 Task: Look for space in Woodland Hills, United States from 10th July, 2023 to 15th July, 2023 for 7 adults in price range Rs.10000 to Rs.15000. Place can be entire place or shared room with 4 bedrooms having 7 beds and 4 bathrooms. Property type can be house, flat, guest house. Amenities needed are: wifi, TV, free parkinig on premises, gym, breakfast. Booking option can be shelf check-in. Required host language is English.
Action: Mouse moved to (439, 111)
Screenshot: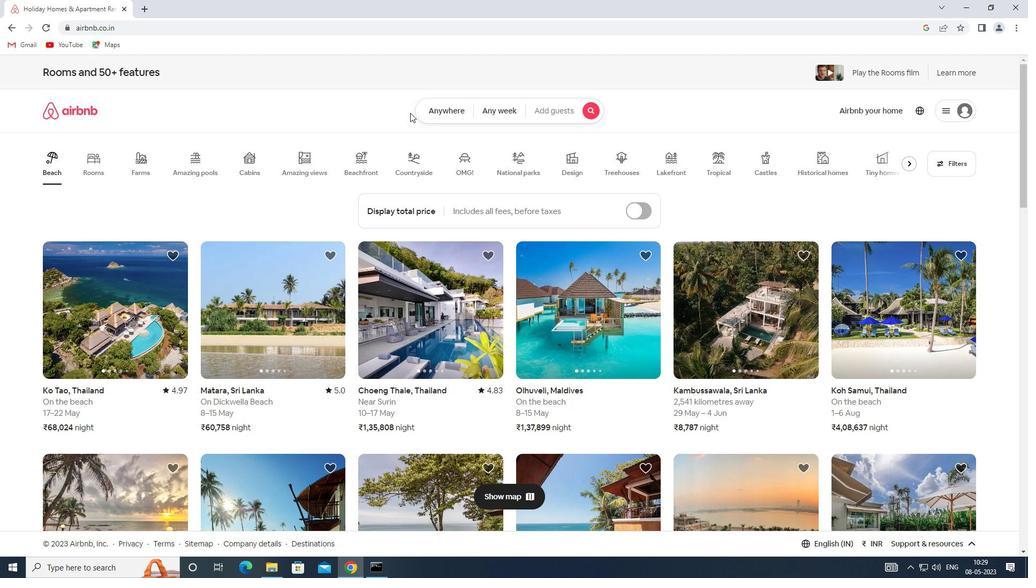 
Action: Mouse pressed left at (439, 111)
Screenshot: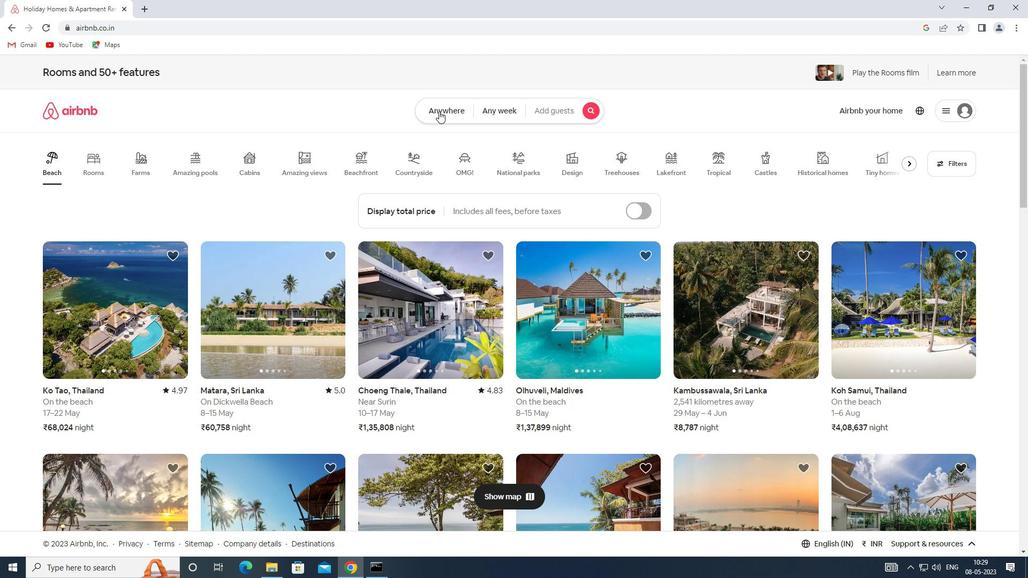 
Action: Mouse moved to (363, 151)
Screenshot: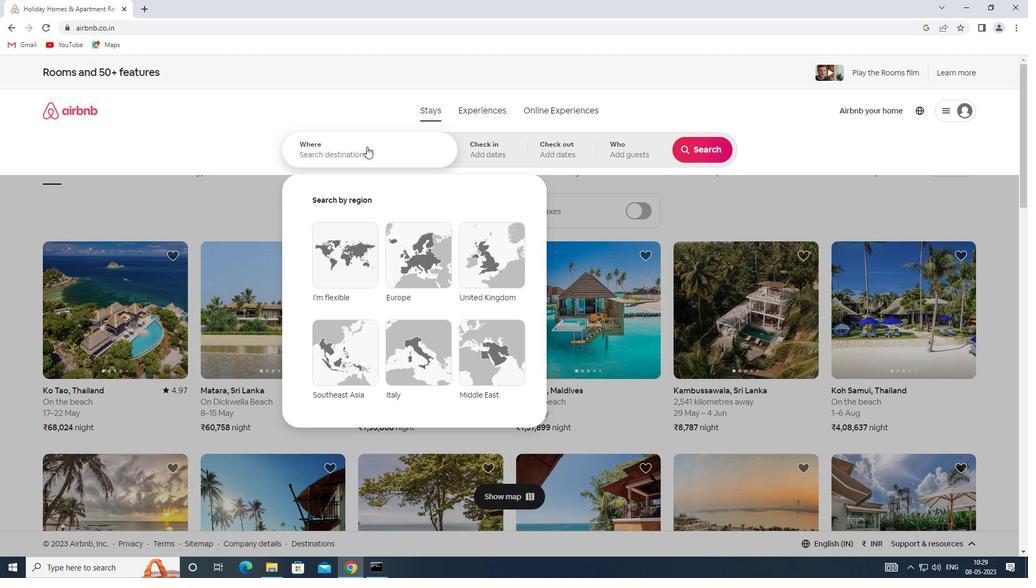 
Action: Mouse pressed left at (363, 151)
Screenshot: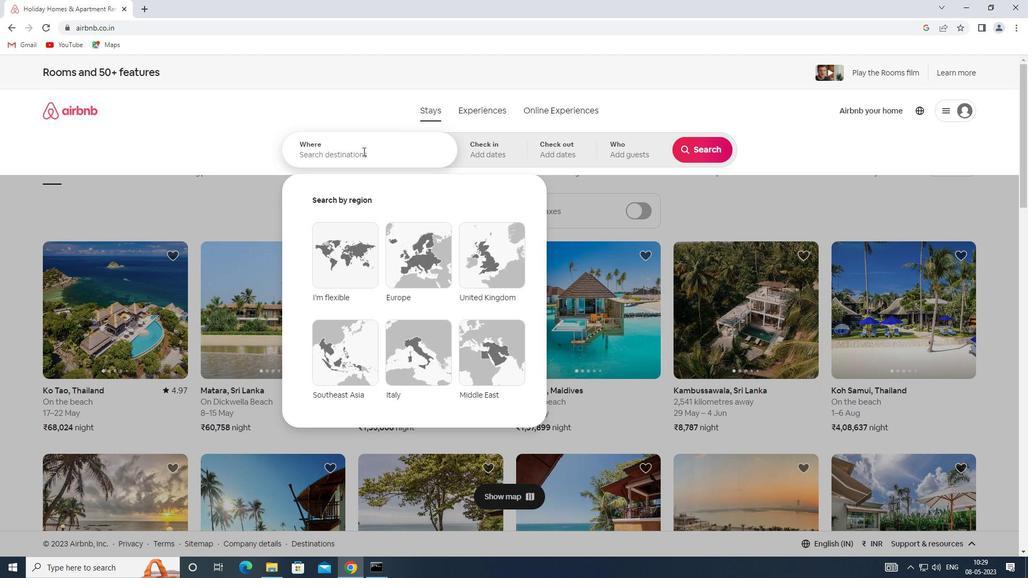 
Action: Key pressed <Key.shift><Key.shift><Key.shift><Key.shift><Key.shift><Key.shift>SPACE<Key.space>IN<Key.space><Key.shift>WOODLAND<Key.space><Key.shift><Key.shift>HILLS,<Key.shift>UNITED<Key.space><Key.shift>STATES
Screenshot: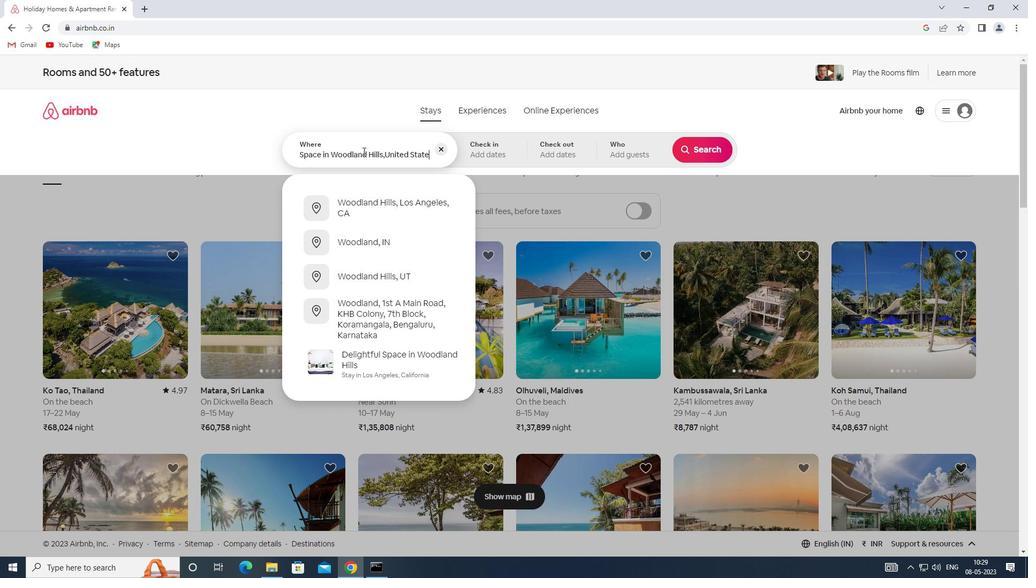 
Action: Mouse moved to (483, 151)
Screenshot: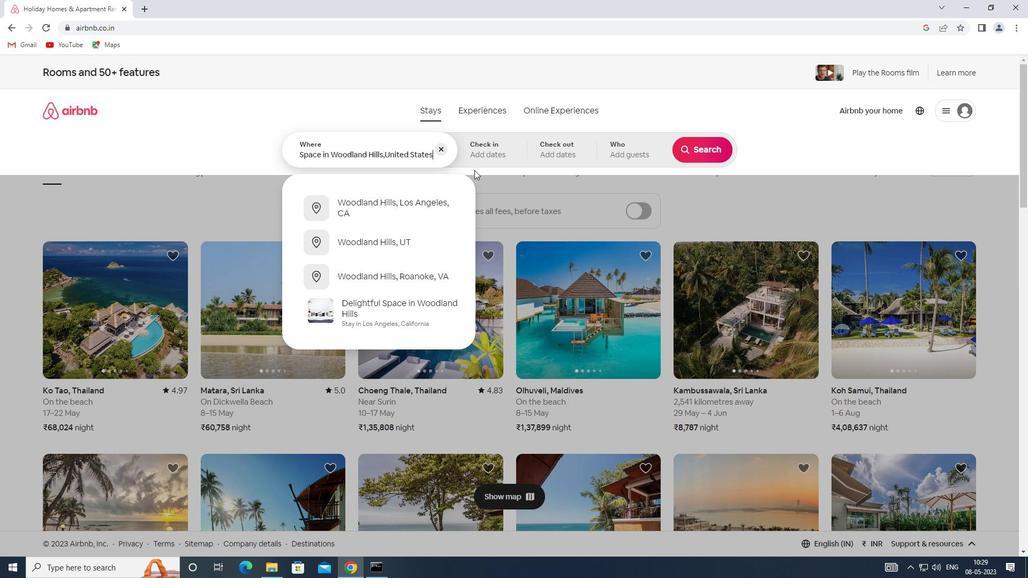 
Action: Mouse pressed left at (483, 151)
Screenshot: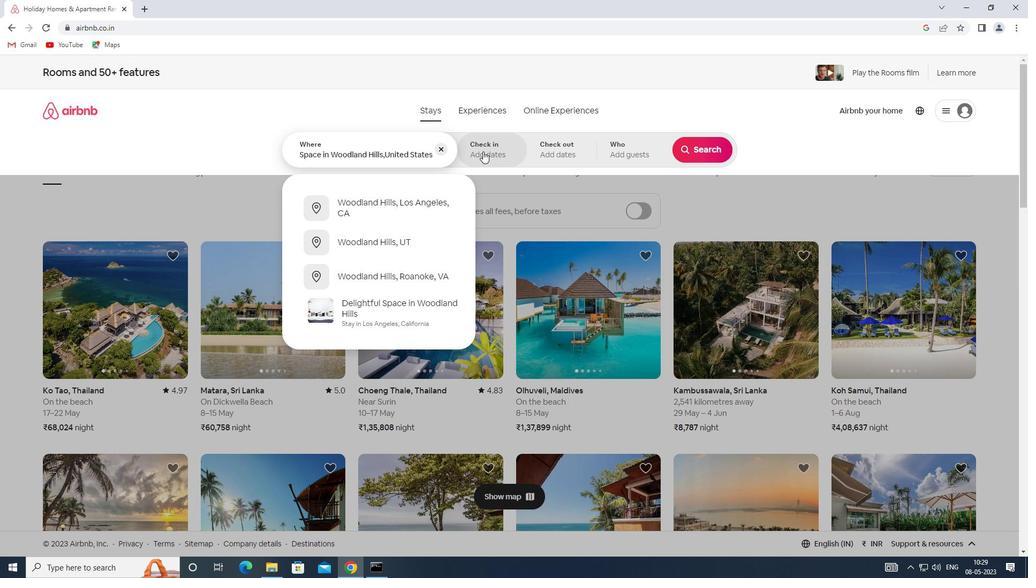 
Action: Mouse moved to (701, 235)
Screenshot: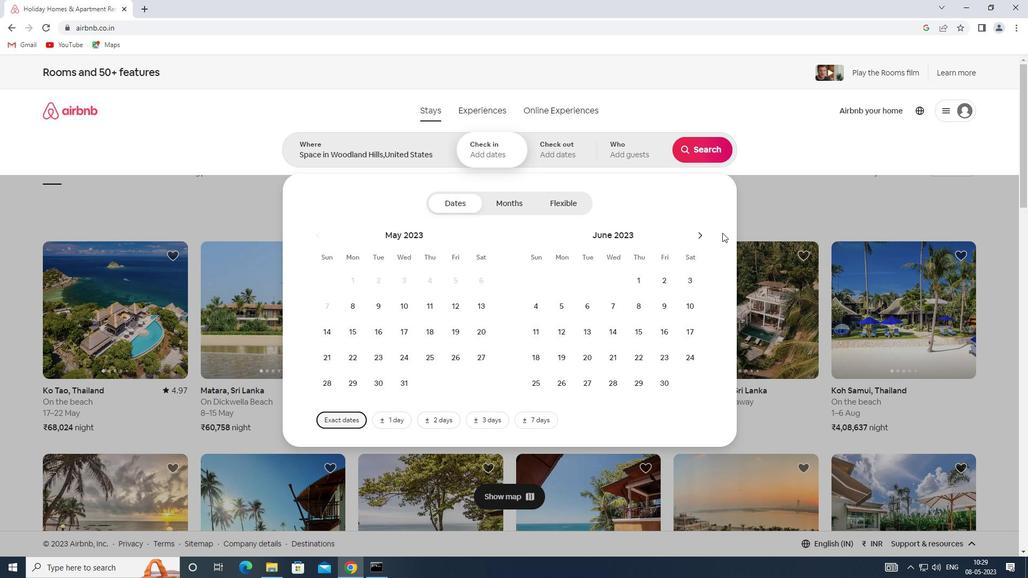
Action: Mouse pressed left at (701, 235)
Screenshot: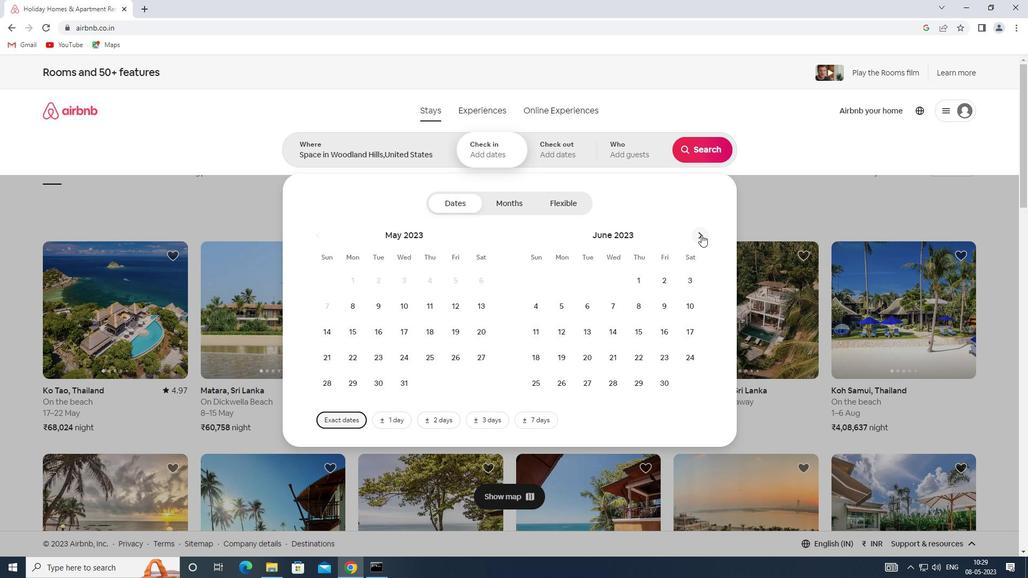 
Action: Mouse moved to (562, 325)
Screenshot: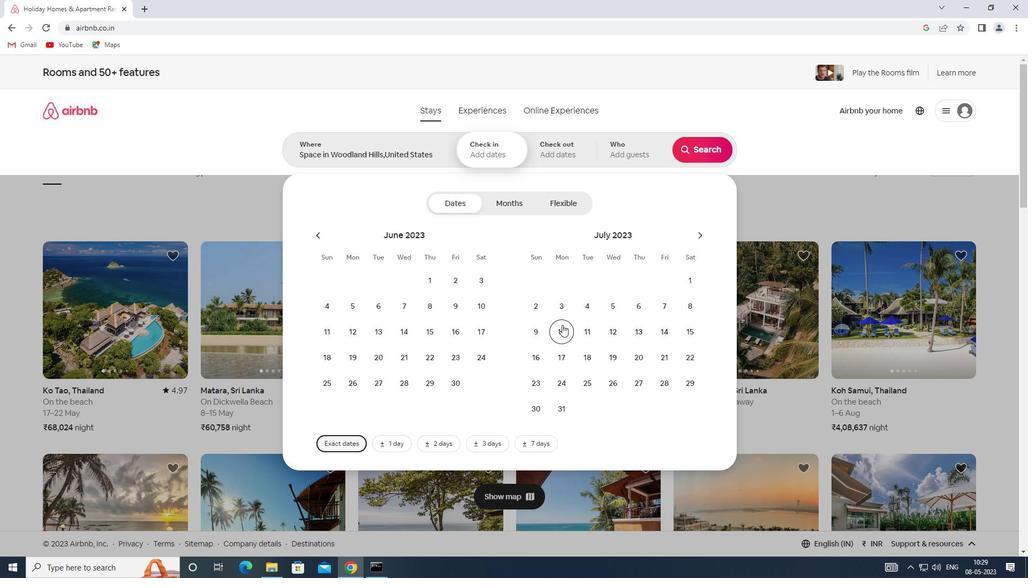 
Action: Mouse pressed left at (562, 325)
Screenshot: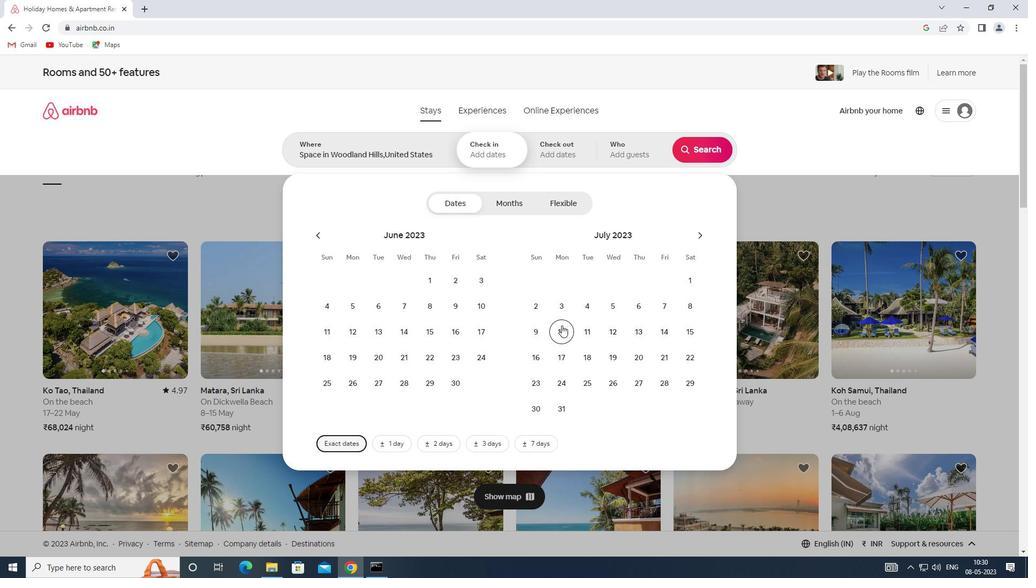 
Action: Mouse moved to (683, 326)
Screenshot: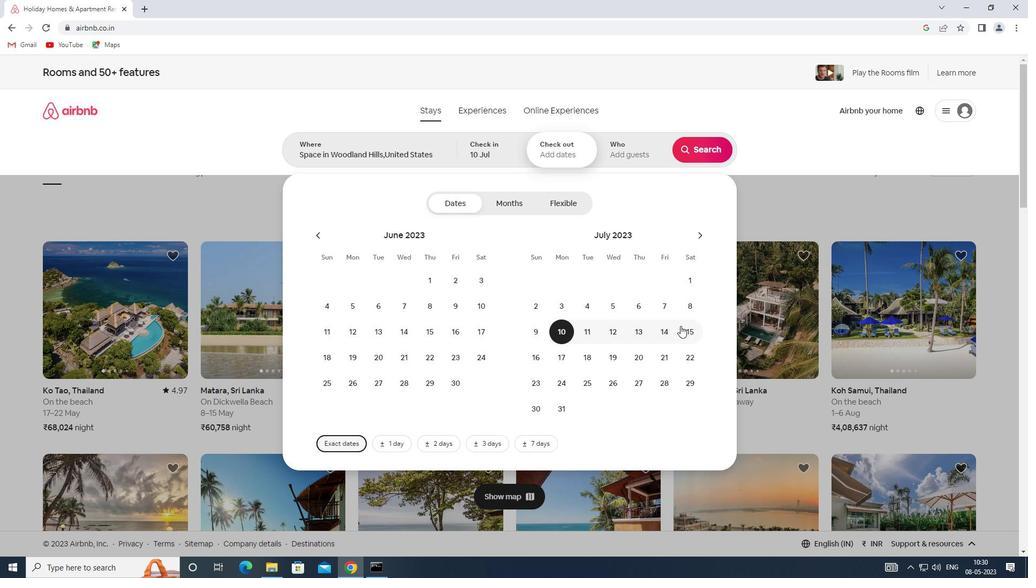 
Action: Mouse pressed left at (683, 326)
Screenshot: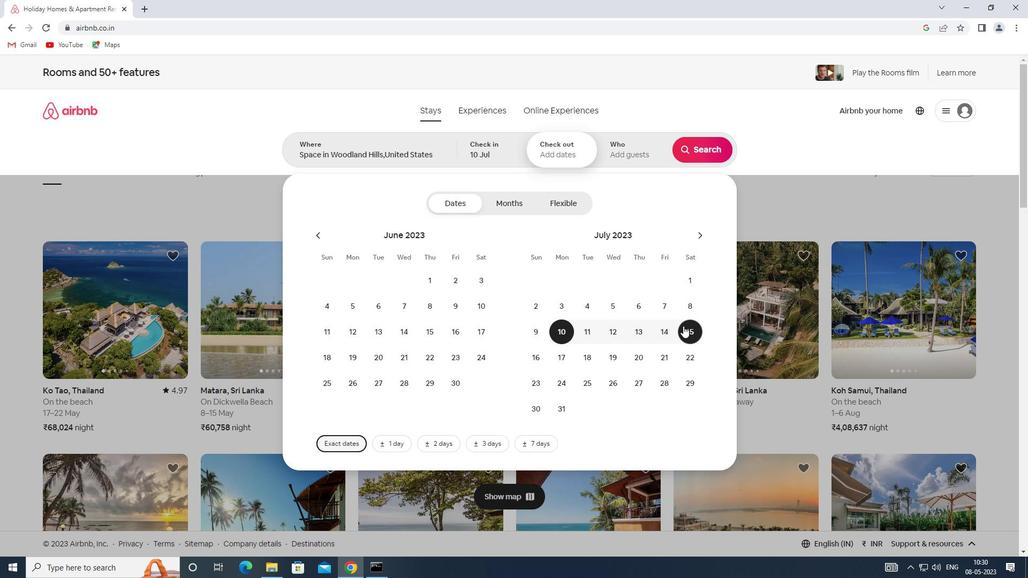
Action: Mouse moved to (625, 155)
Screenshot: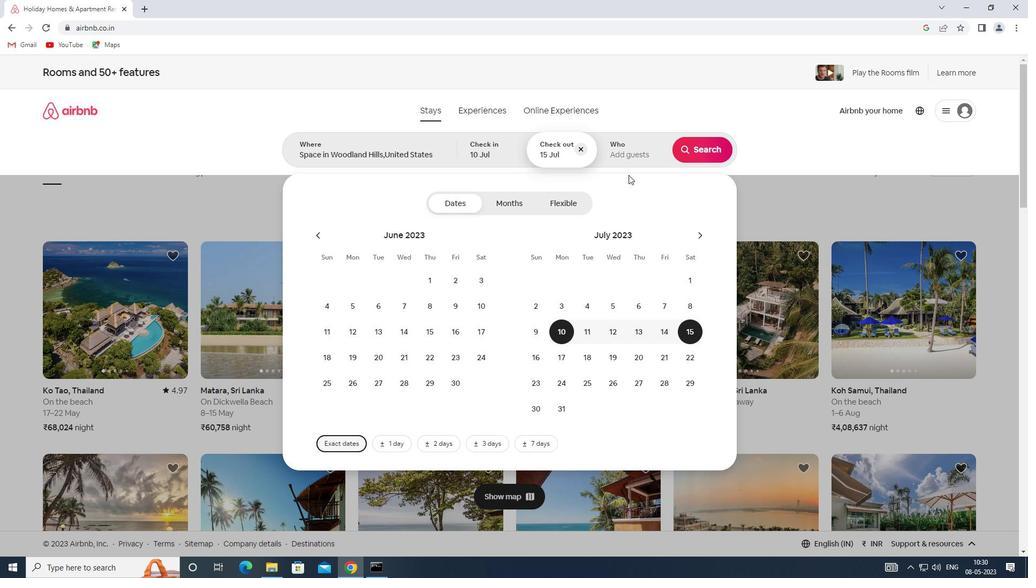 
Action: Mouse pressed left at (625, 155)
Screenshot: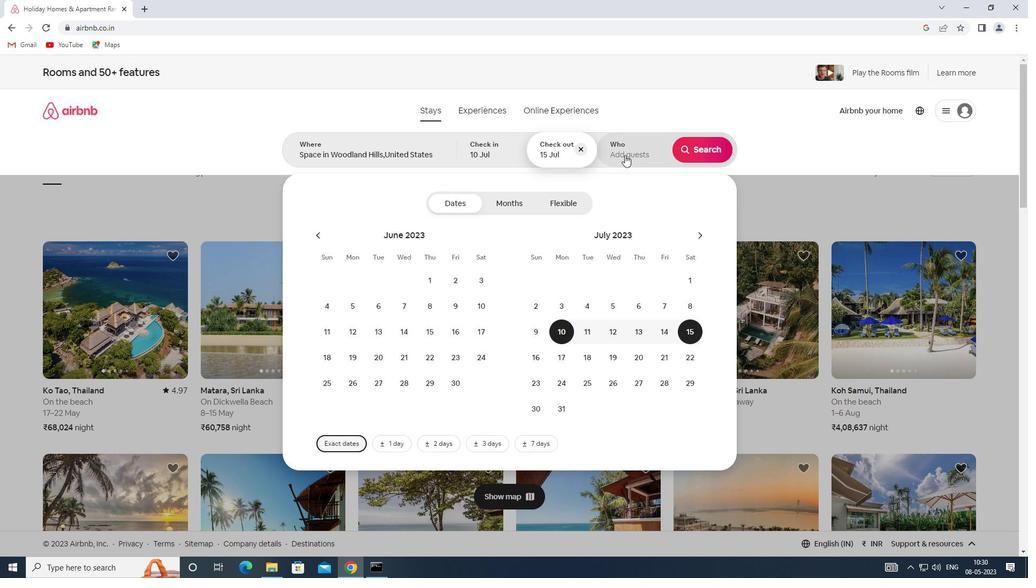 
Action: Mouse moved to (706, 211)
Screenshot: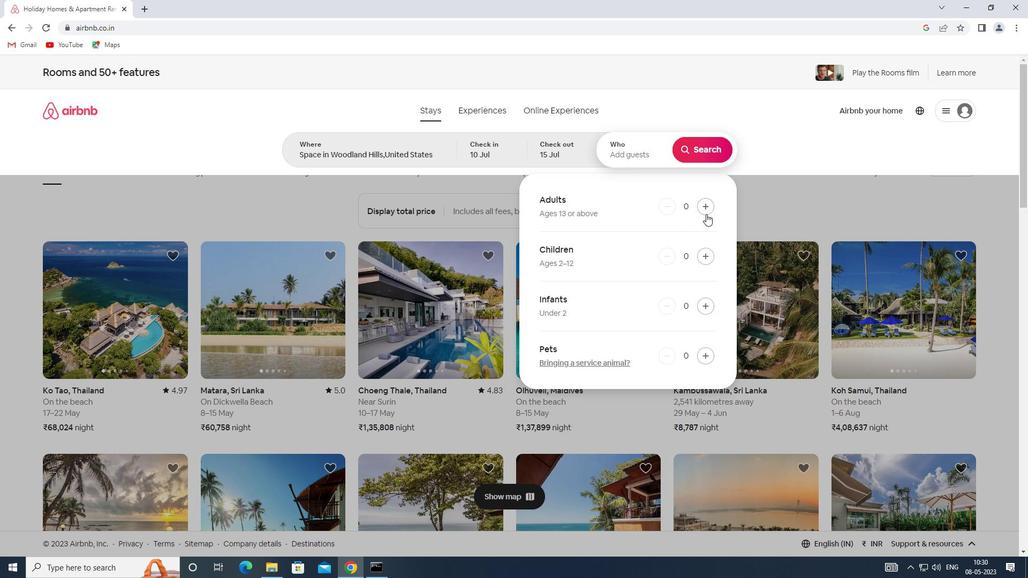 
Action: Mouse pressed left at (706, 211)
Screenshot: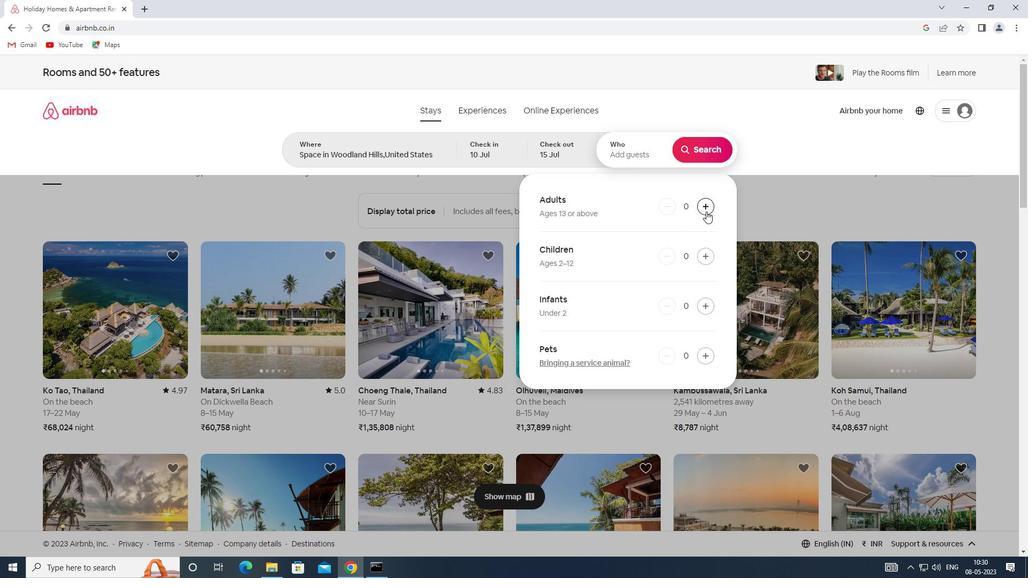 
Action: Mouse pressed left at (706, 211)
Screenshot: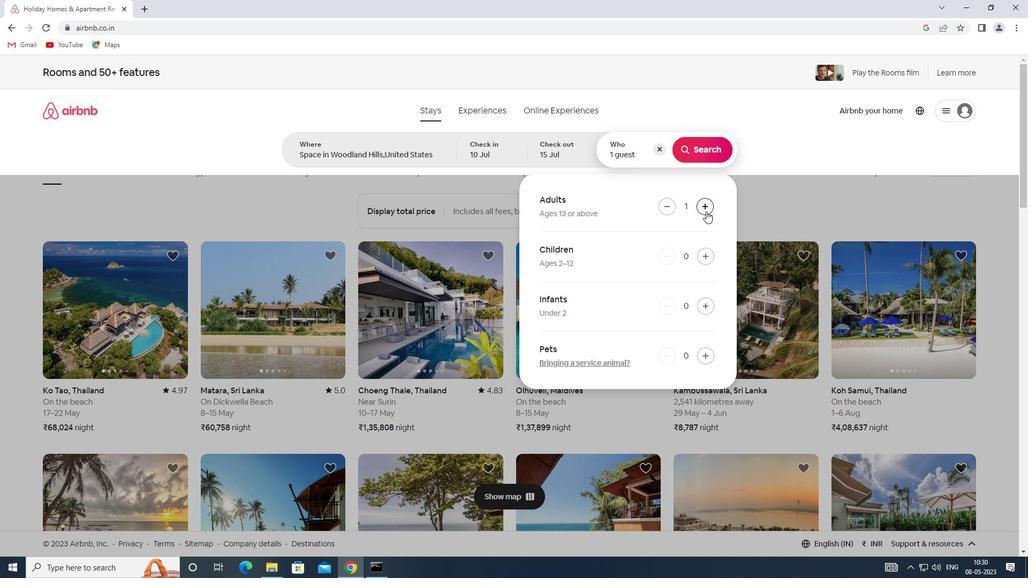 
Action: Mouse pressed left at (706, 211)
Screenshot: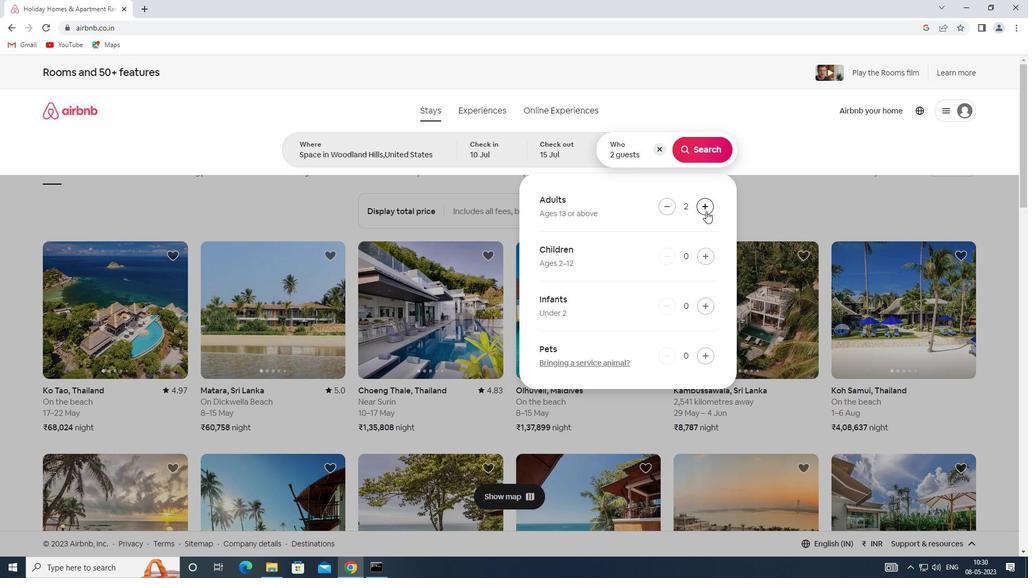 
Action: Mouse pressed left at (706, 211)
Screenshot: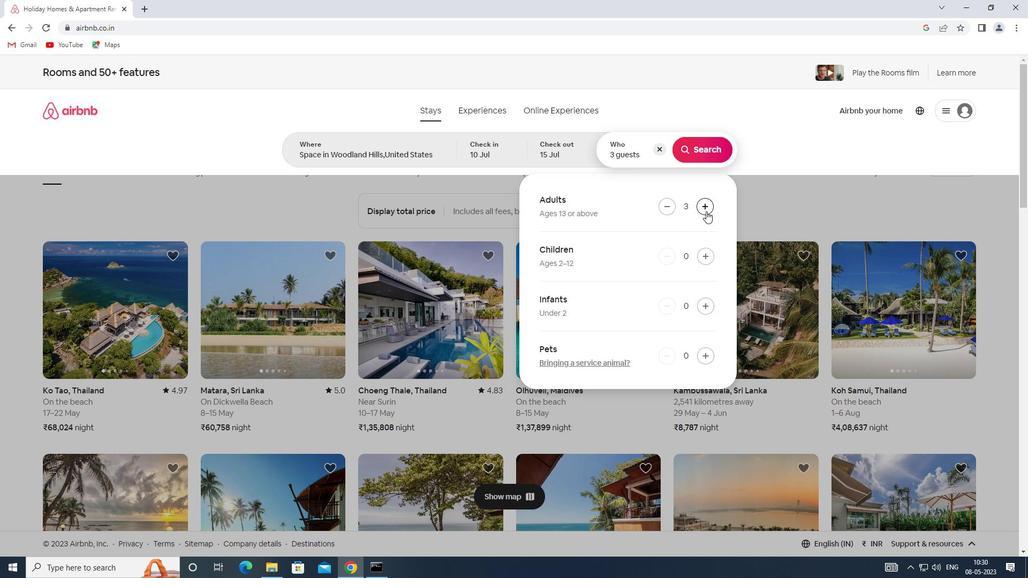 
Action: Mouse pressed left at (706, 211)
Screenshot: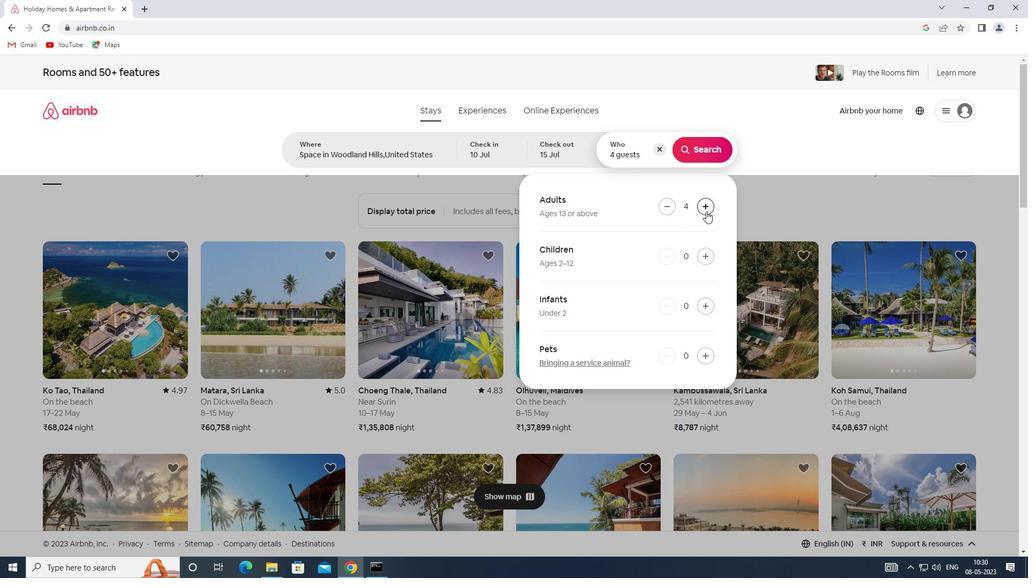 
Action: Mouse pressed left at (706, 211)
Screenshot: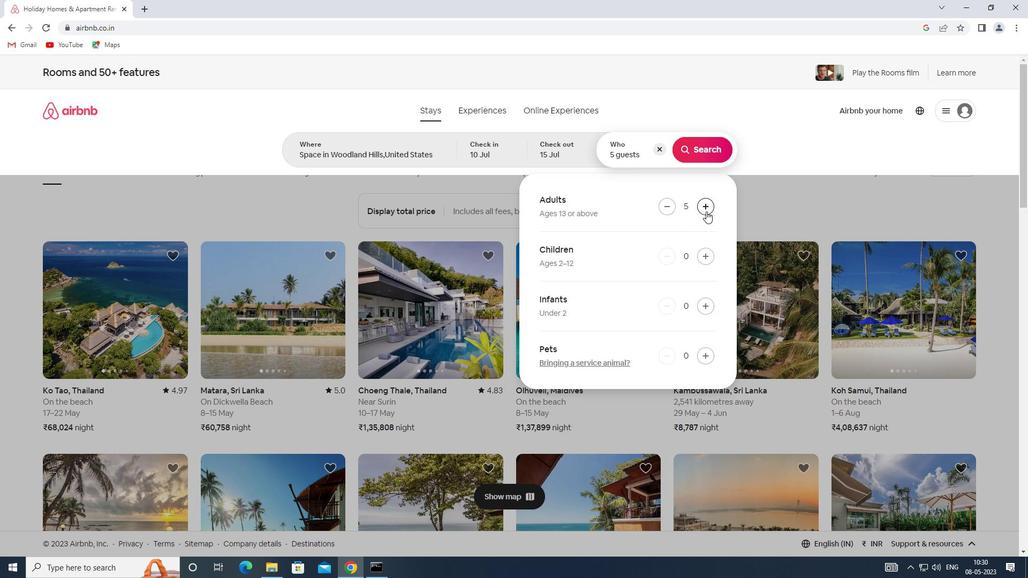 
Action: Mouse pressed left at (706, 211)
Screenshot: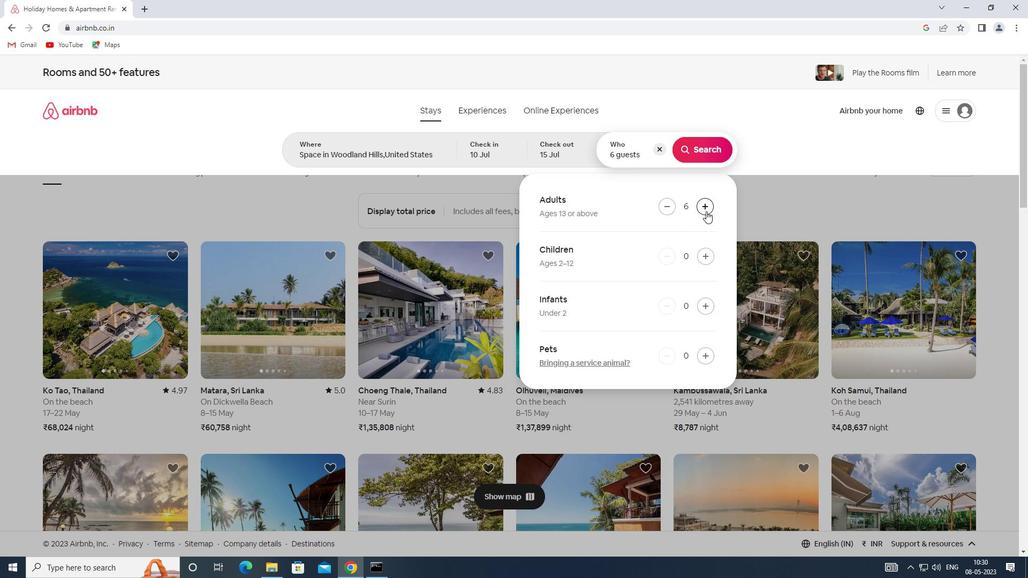 
Action: Mouse moved to (699, 143)
Screenshot: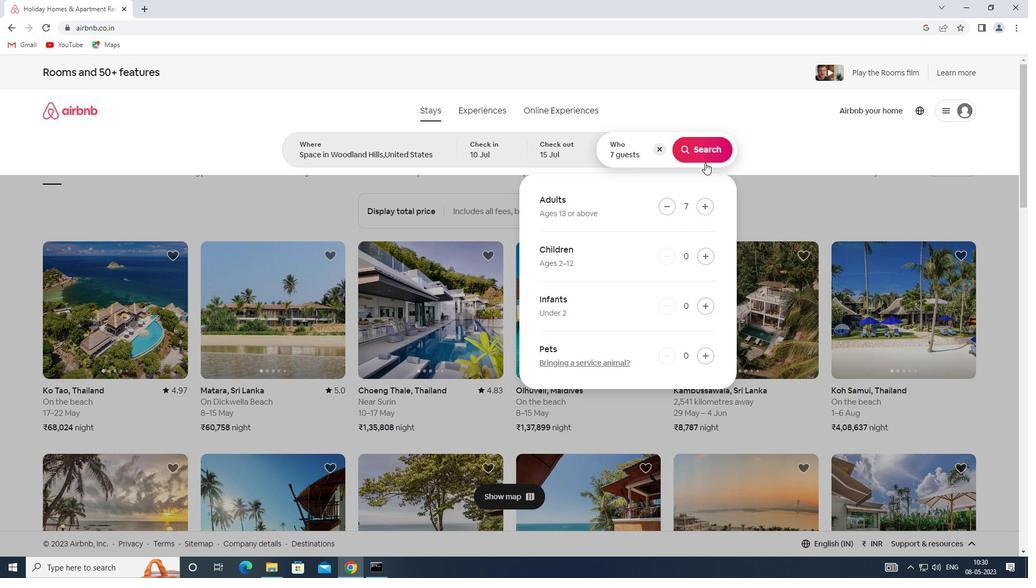 
Action: Mouse pressed left at (699, 143)
Screenshot: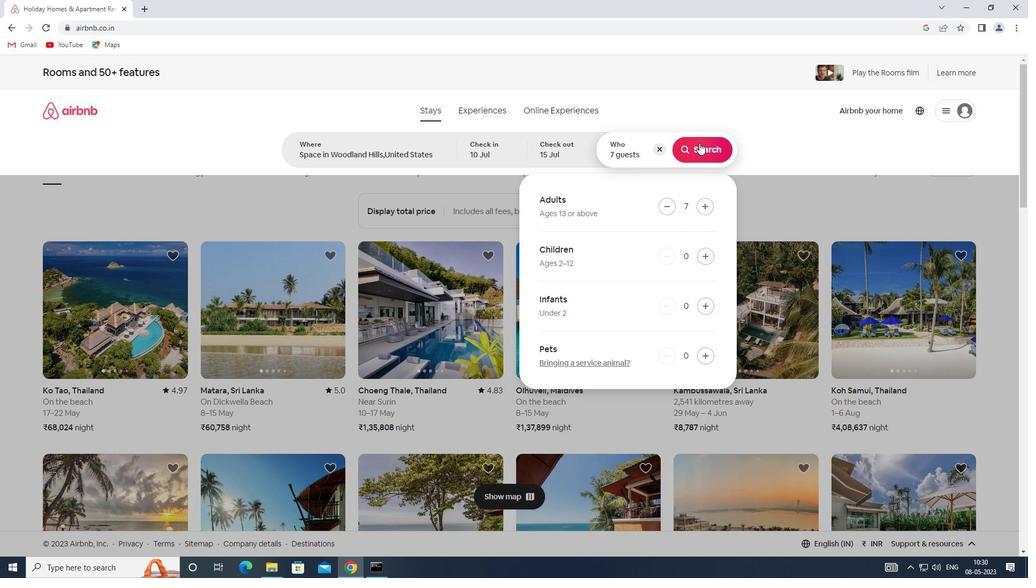 
Action: Mouse moved to (987, 126)
Screenshot: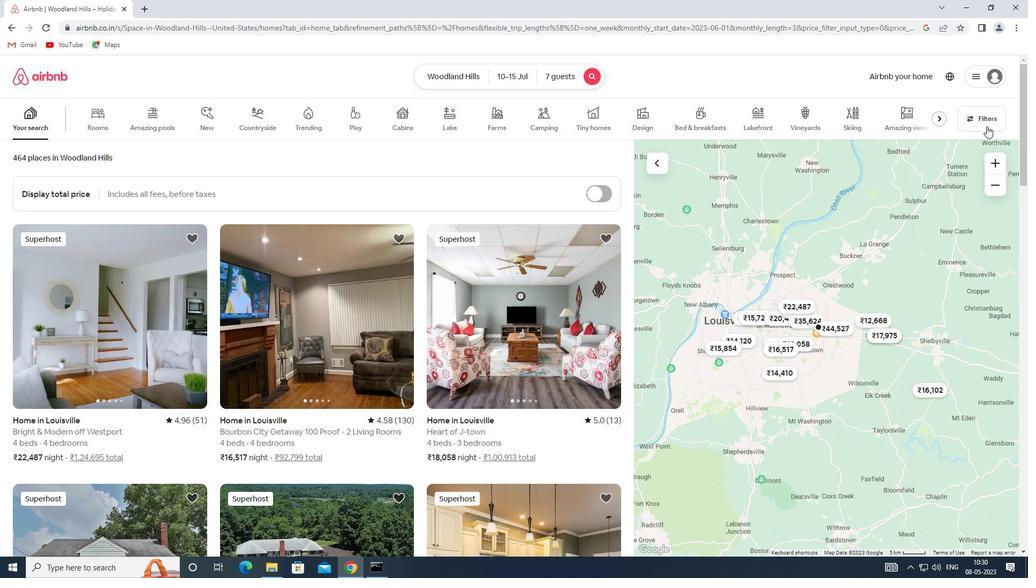 
Action: Mouse pressed left at (987, 126)
Screenshot: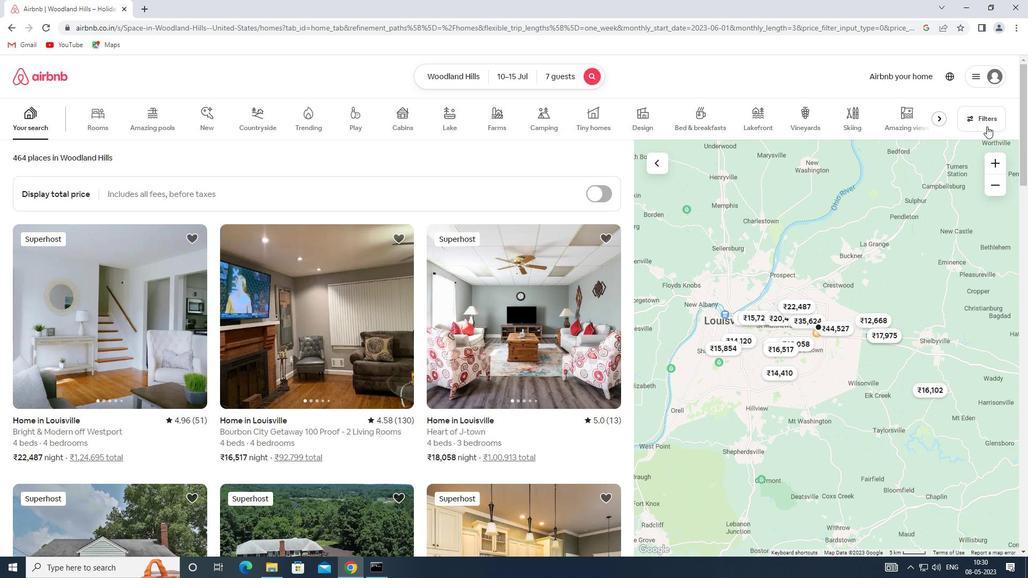 
Action: Mouse moved to (379, 383)
Screenshot: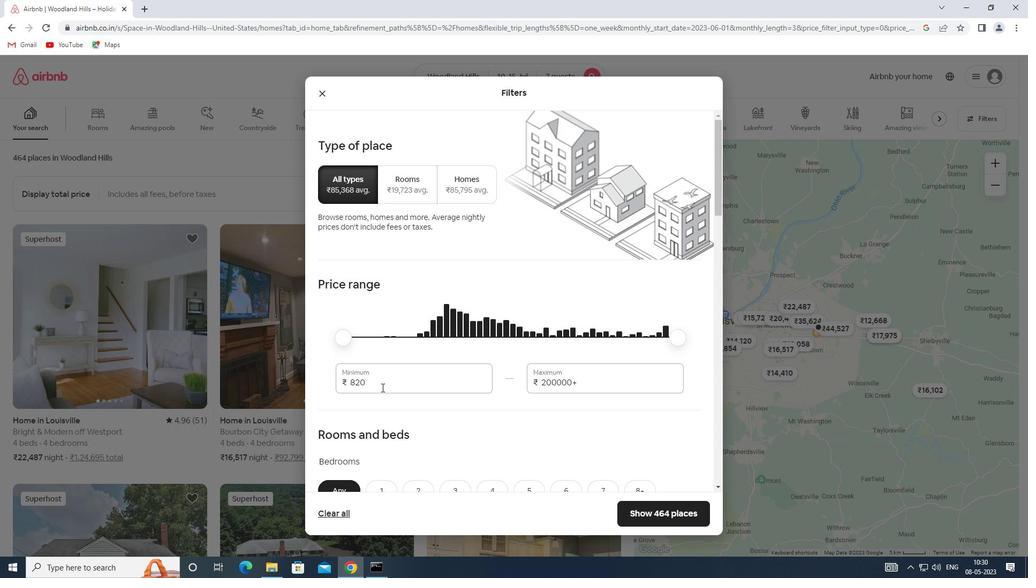 
Action: Mouse pressed left at (379, 383)
Screenshot: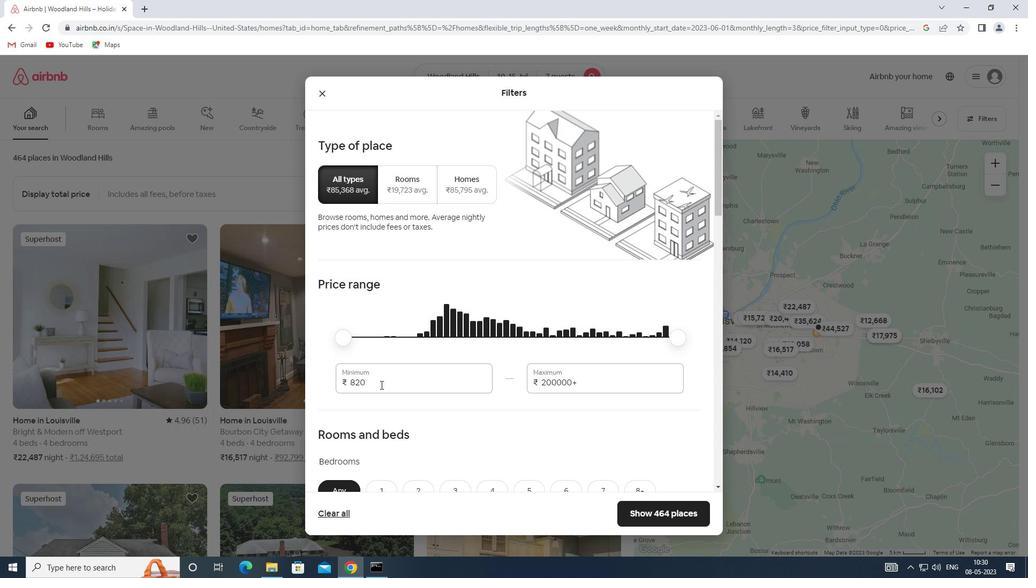 
Action: Mouse moved to (320, 383)
Screenshot: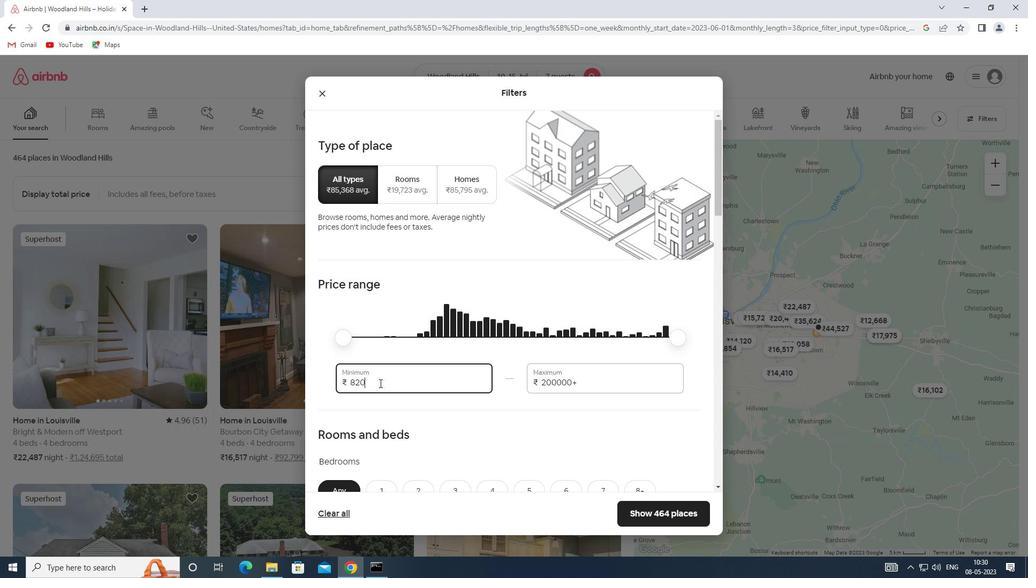 
Action: Key pressed 10000
Screenshot: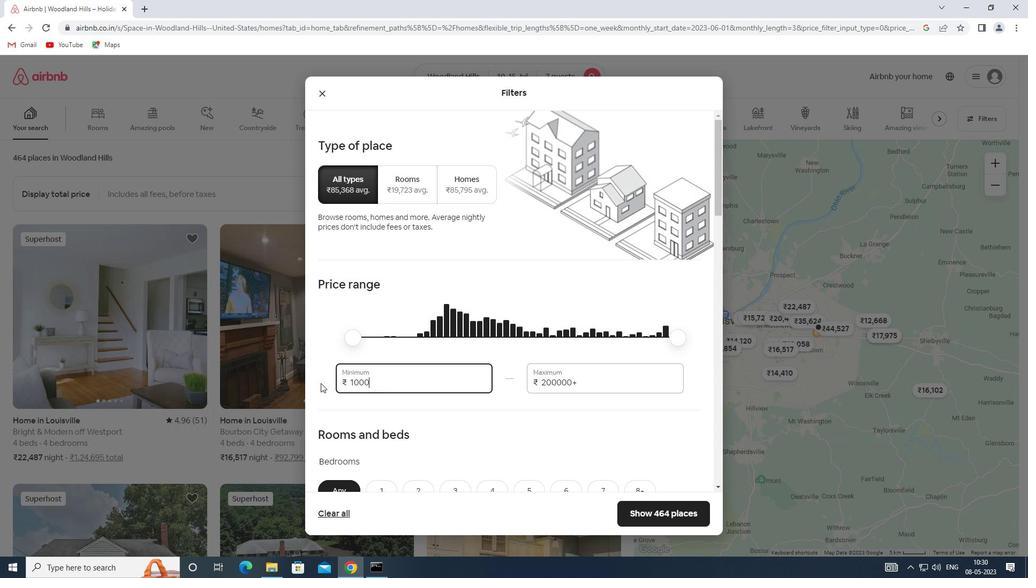 
Action: Mouse moved to (582, 386)
Screenshot: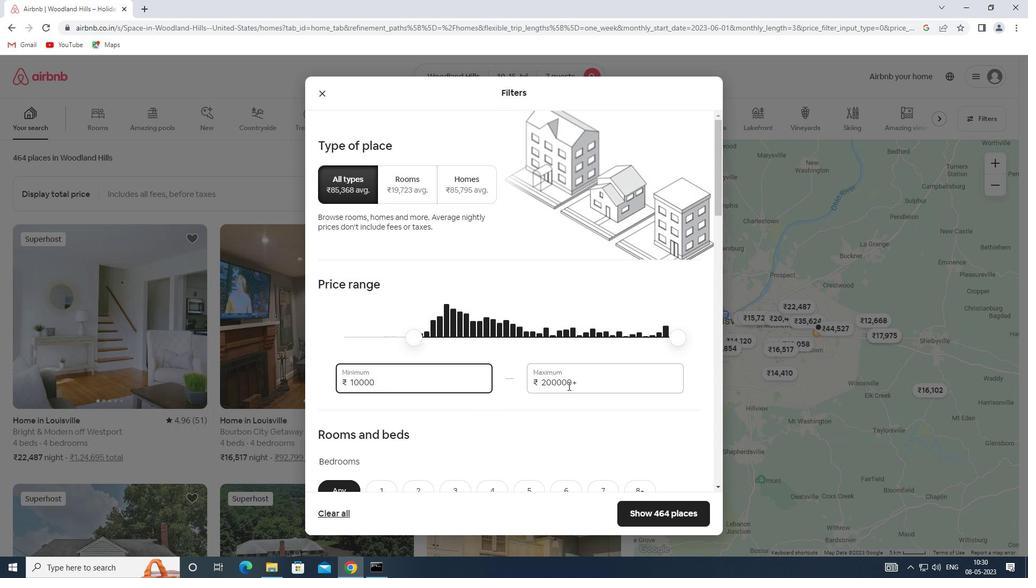 
Action: Mouse pressed left at (582, 386)
Screenshot: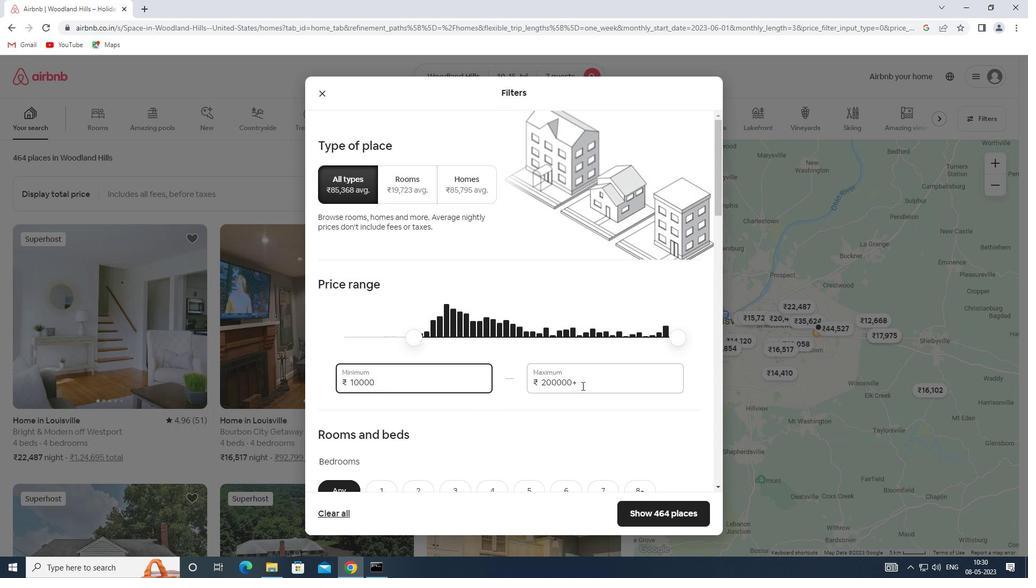 
Action: Mouse moved to (533, 383)
Screenshot: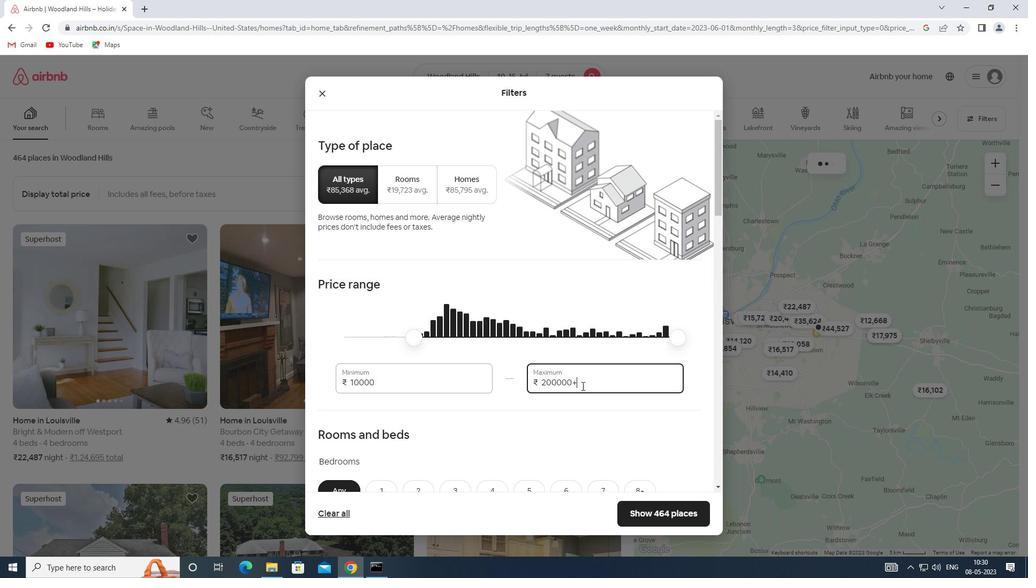 
Action: Key pressed 15000
Screenshot: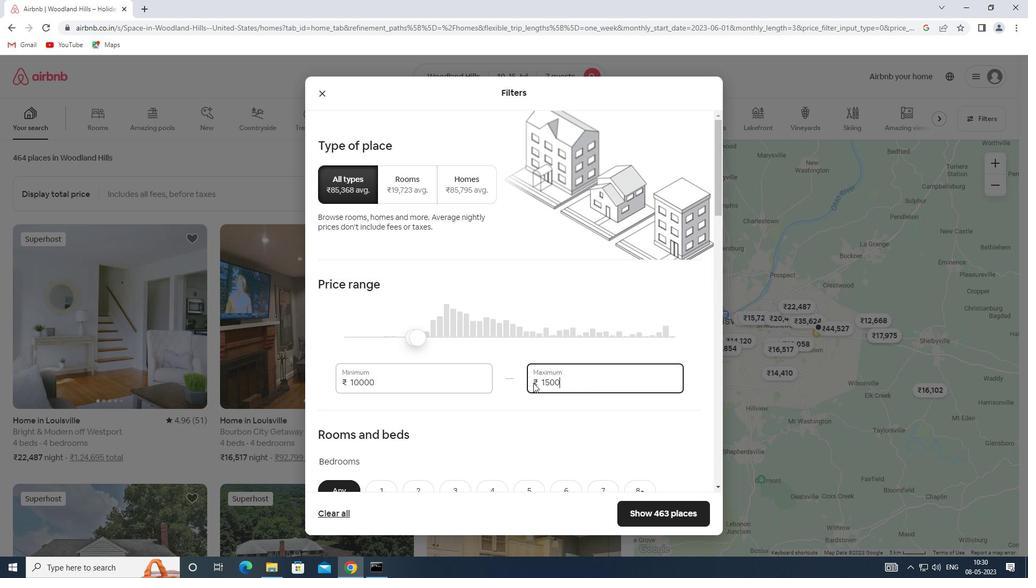 
Action: Mouse moved to (524, 386)
Screenshot: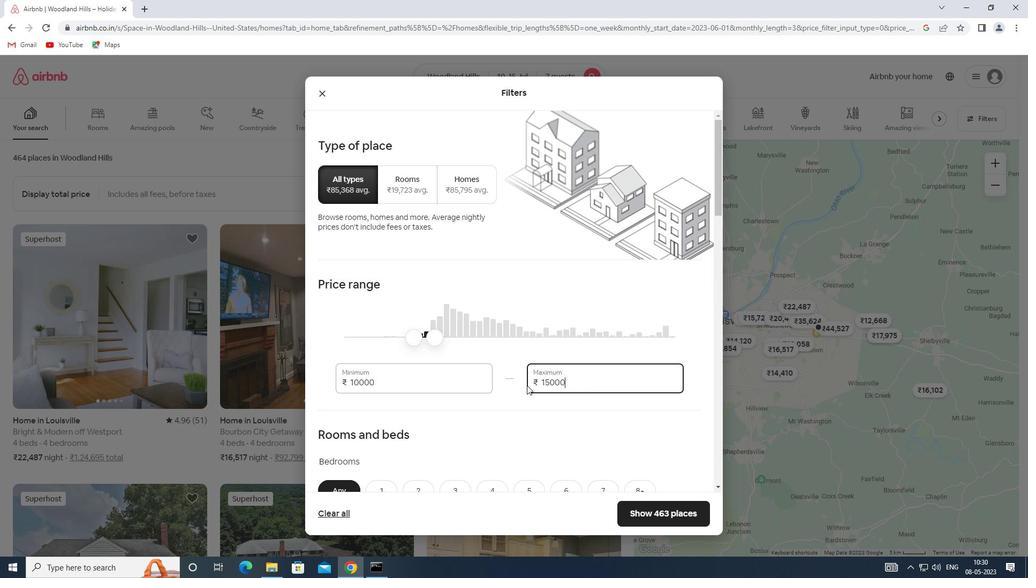 
Action: Mouse scrolled (524, 386) with delta (0, 0)
Screenshot: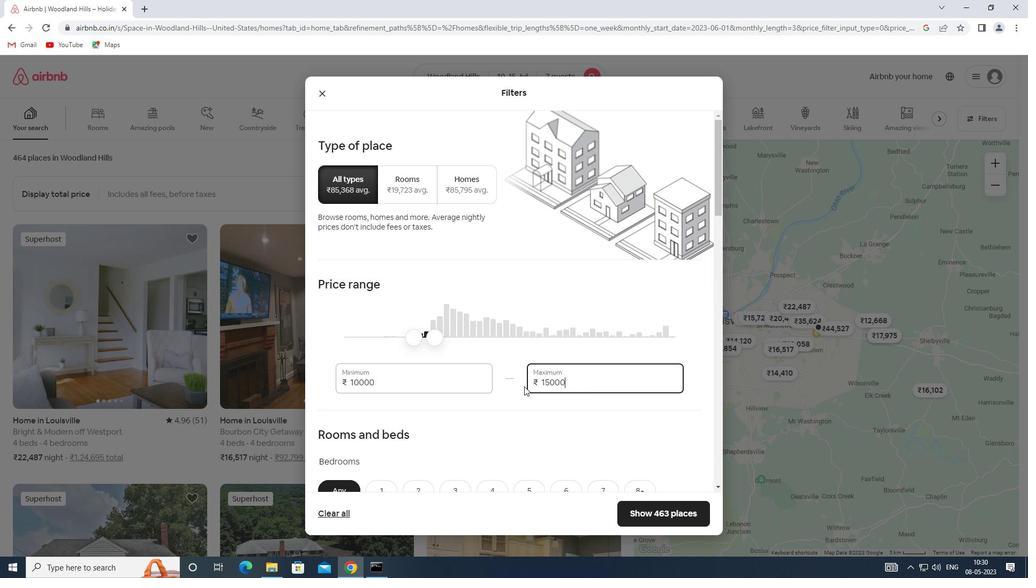 
Action: Mouse scrolled (524, 386) with delta (0, 0)
Screenshot: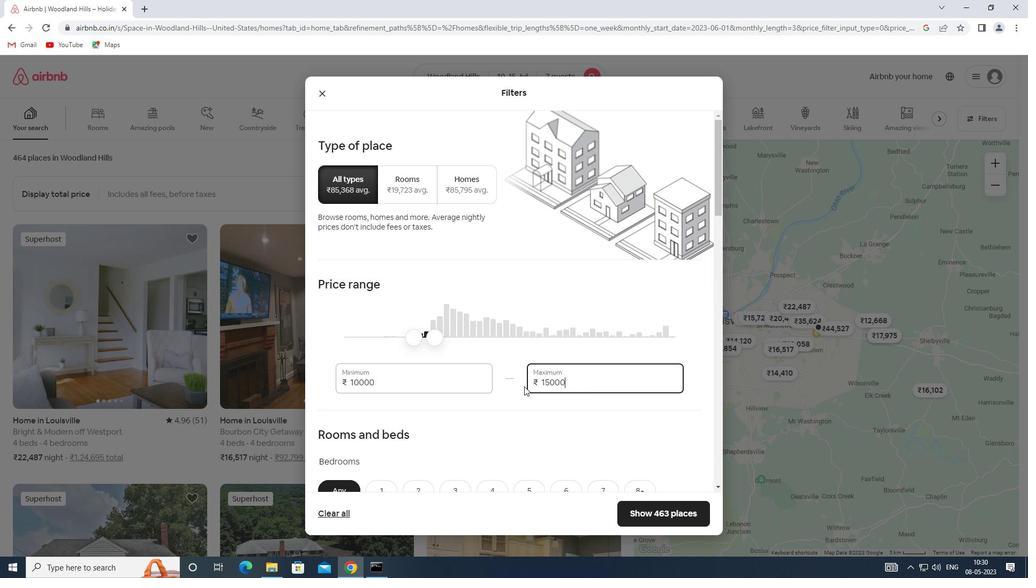 
Action: Mouse moved to (494, 386)
Screenshot: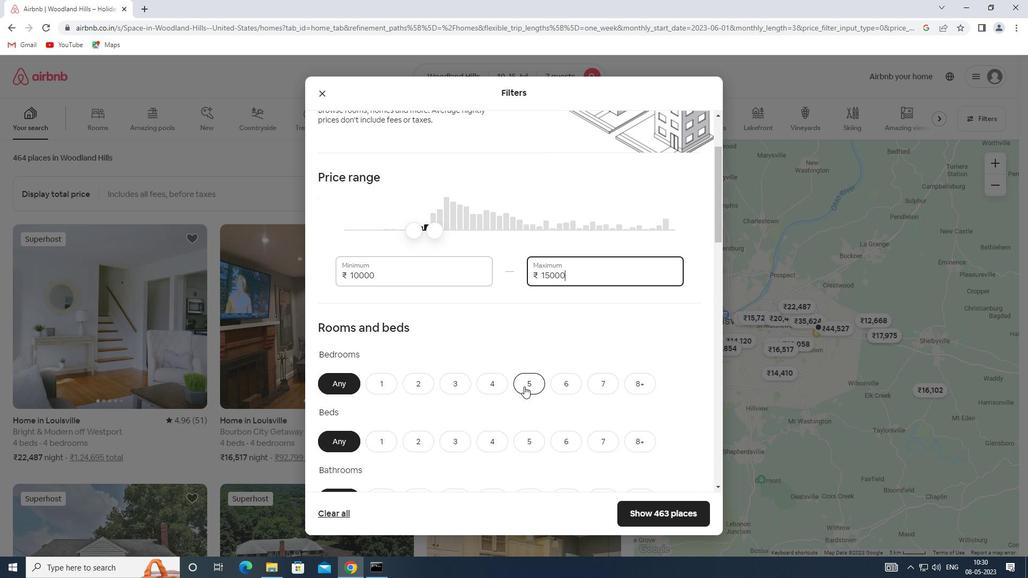 
Action: Mouse pressed left at (494, 386)
Screenshot: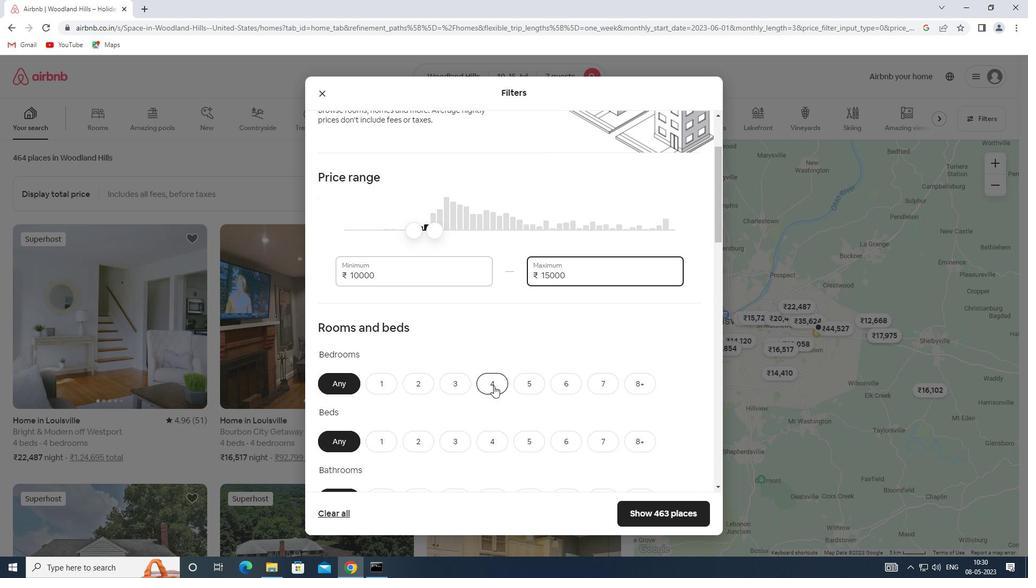 
Action: Mouse scrolled (494, 385) with delta (0, 0)
Screenshot: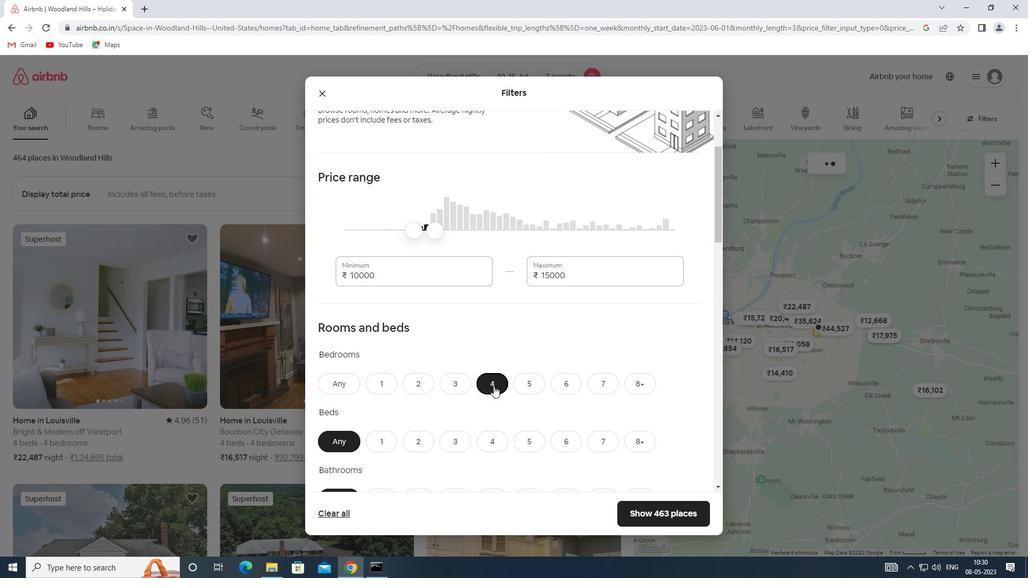 
Action: Mouse scrolled (494, 385) with delta (0, 0)
Screenshot: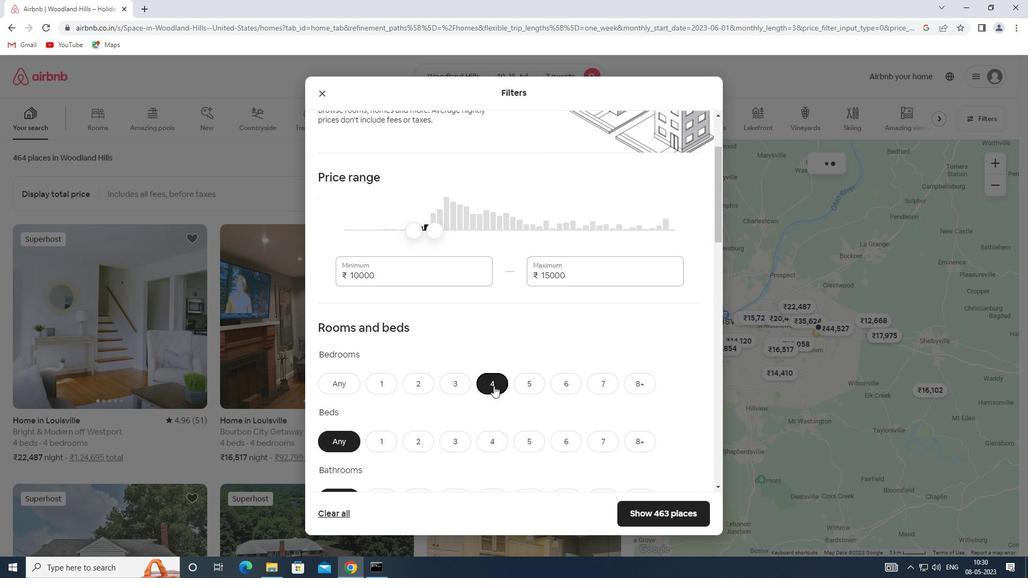 
Action: Mouse moved to (604, 337)
Screenshot: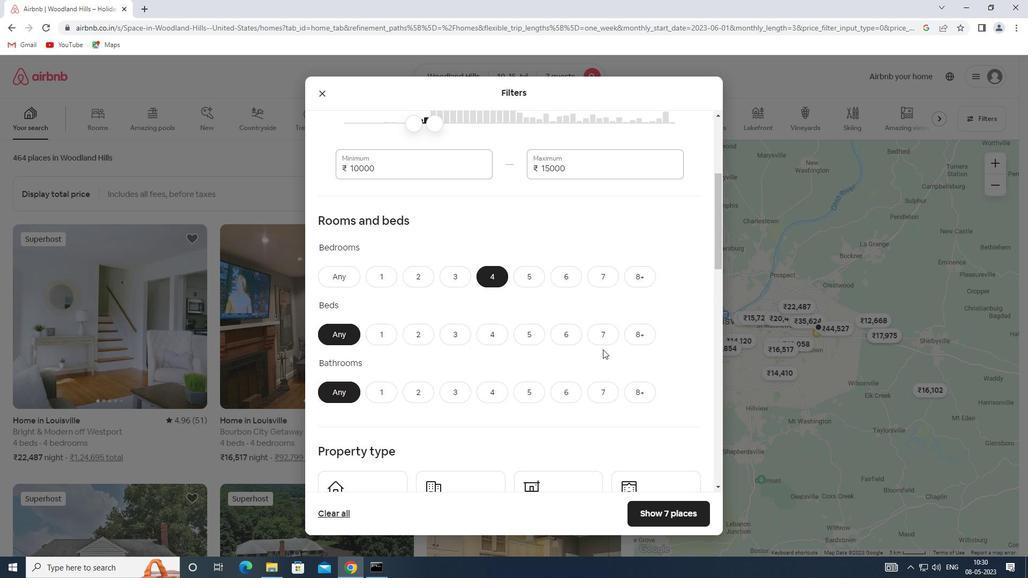 
Action: Mouse pressed left at (604, 337)
Screenshot: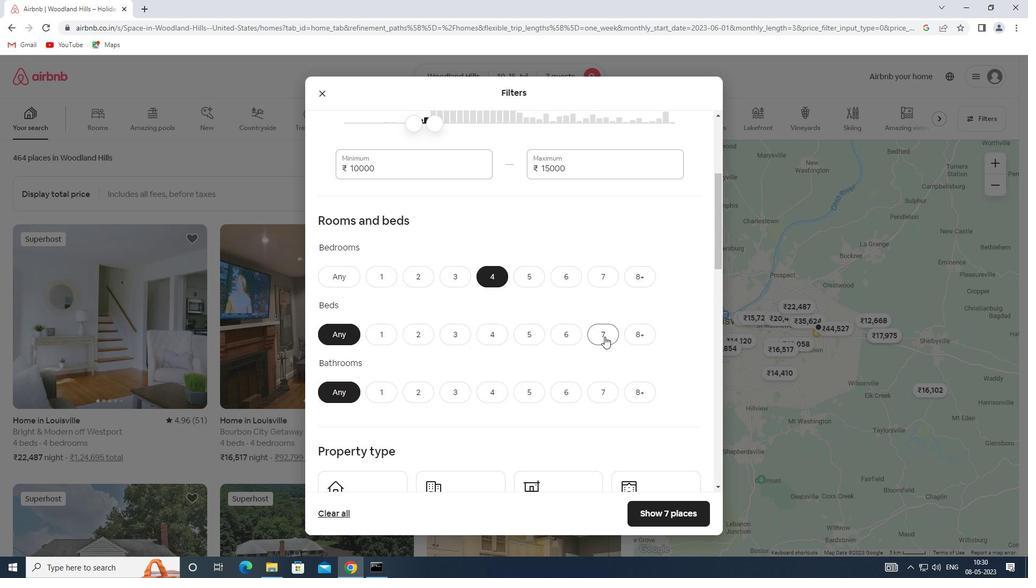 
Action: Mouse moved to (499, 394)
Screenshot: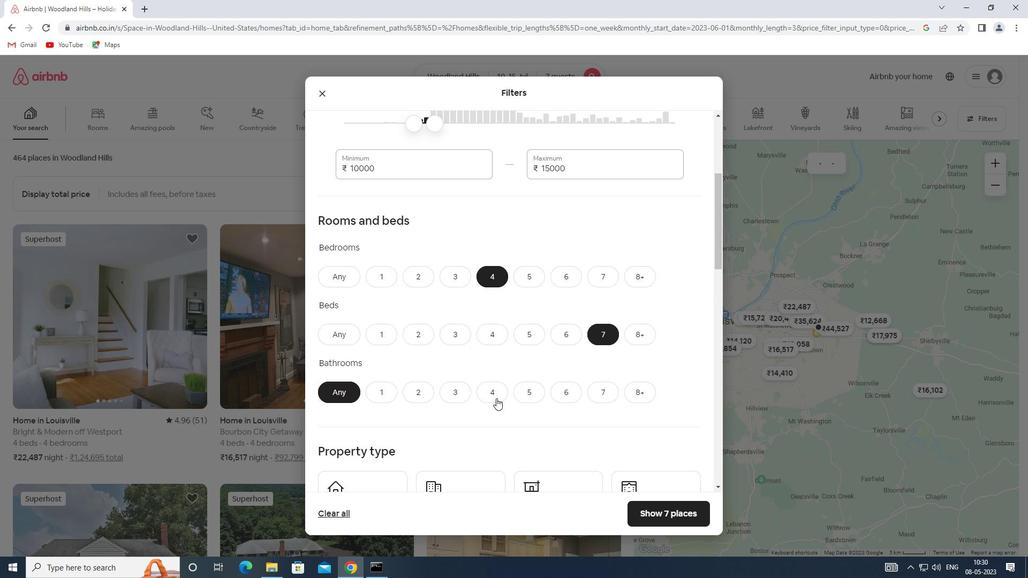 
Action: Mouse pressed left at (499, 394)
Screenshot: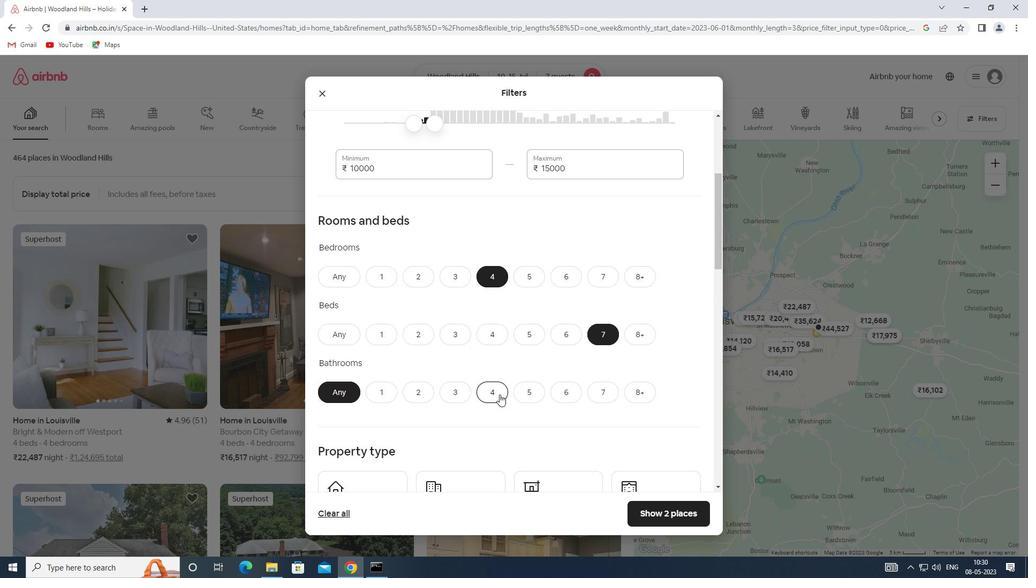 
Action: Mouse moved to (446, 408)
Screenshot: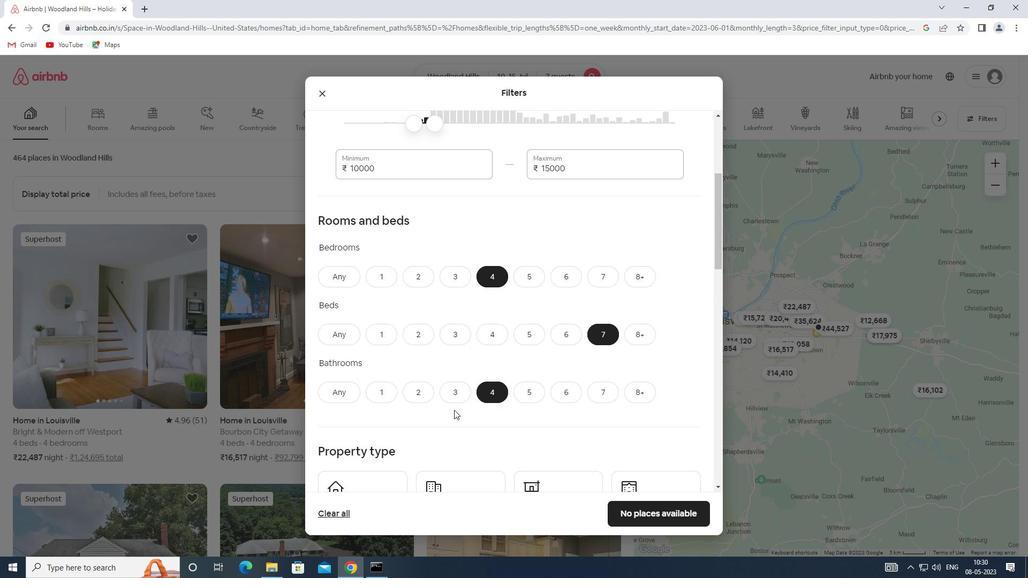 
Action: Mouse scrolled (446, 407) with delta (0, 0)
Screenshot: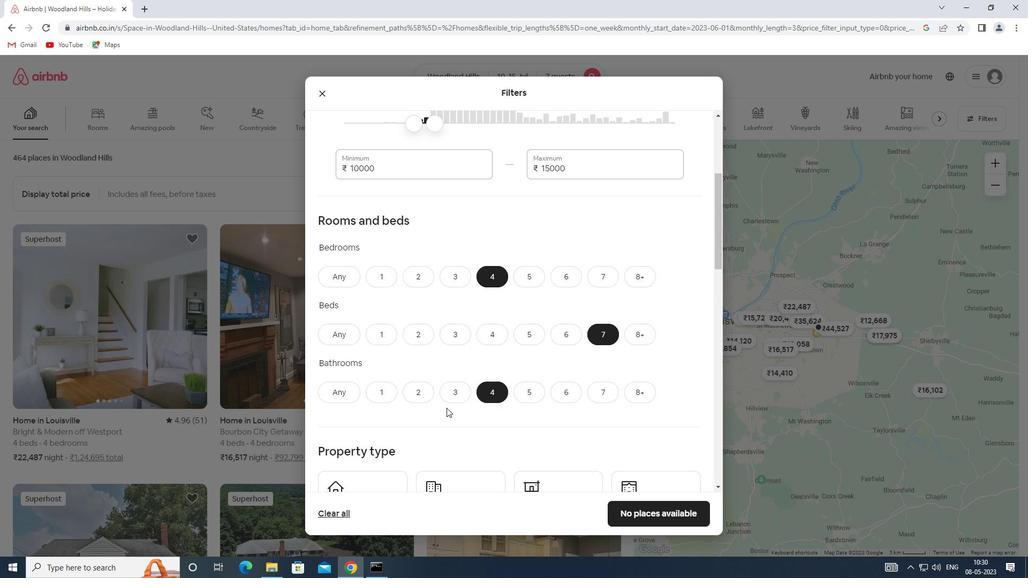 
Action: Mouse scrolled (446, 407) with delta (0, 0)
Screenshot: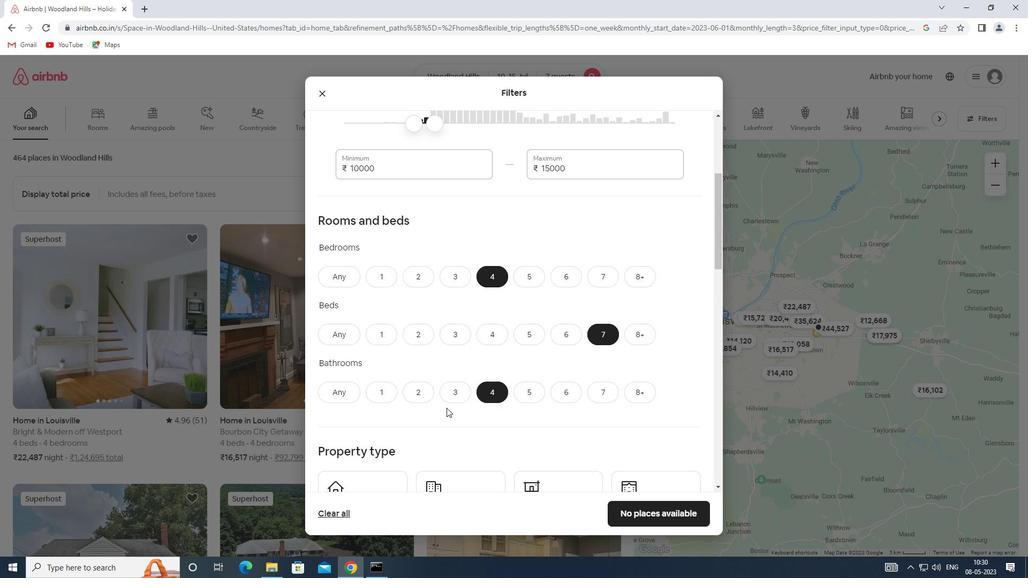 
Action: Mouse moved to (393, 397)
Screenshot: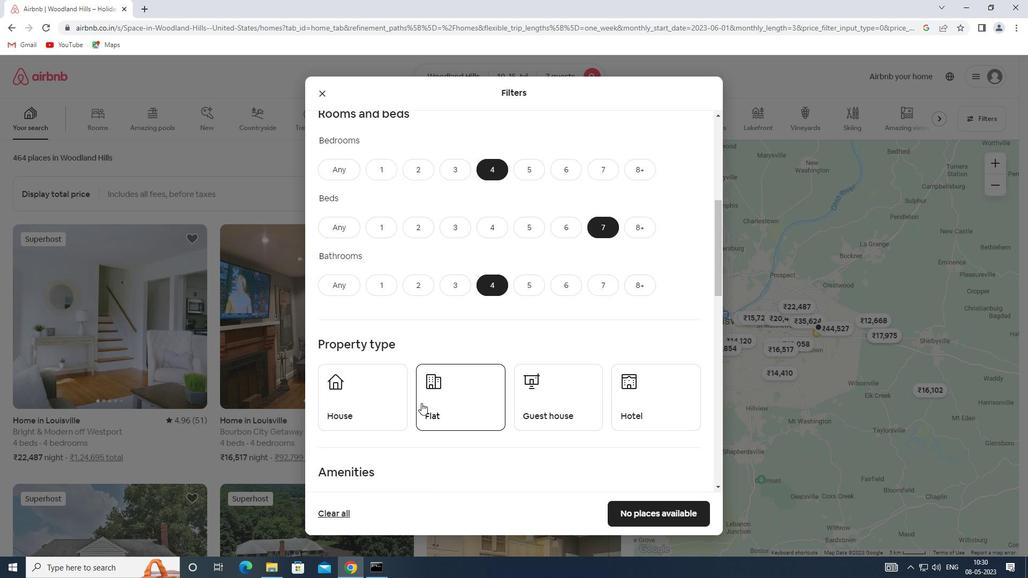 
Action: Mouse pressed left at (393, 397)
Screenshot: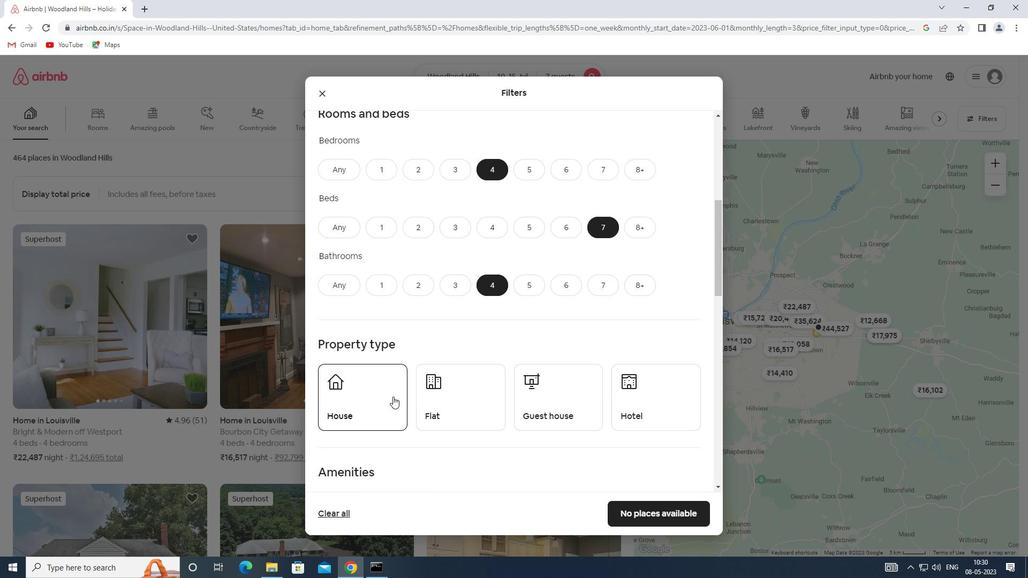
Action: Mouse moved to (464, 393)
Screenshot: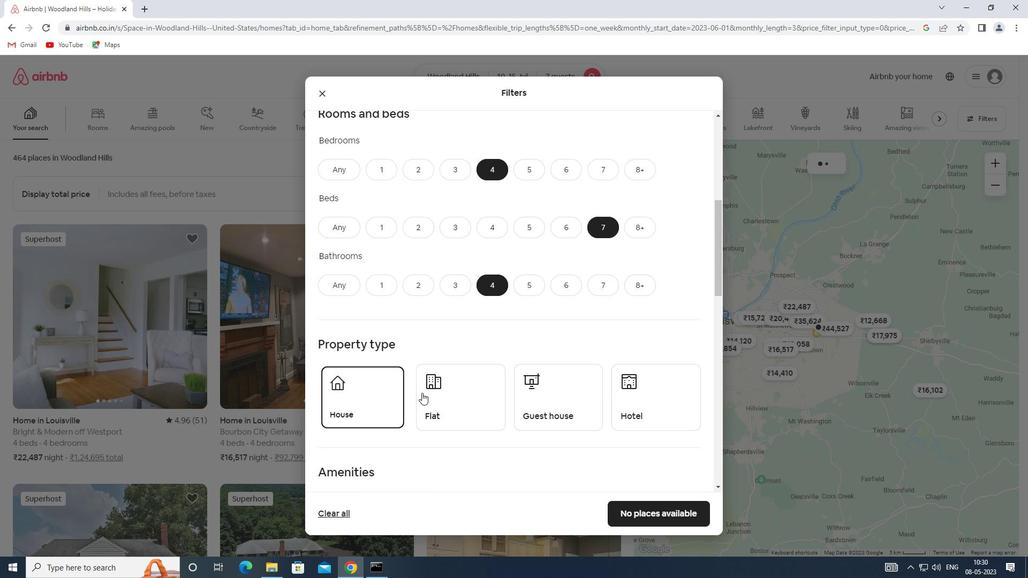 
Action: Mouse pressed left at (464, 393)
Screenshot: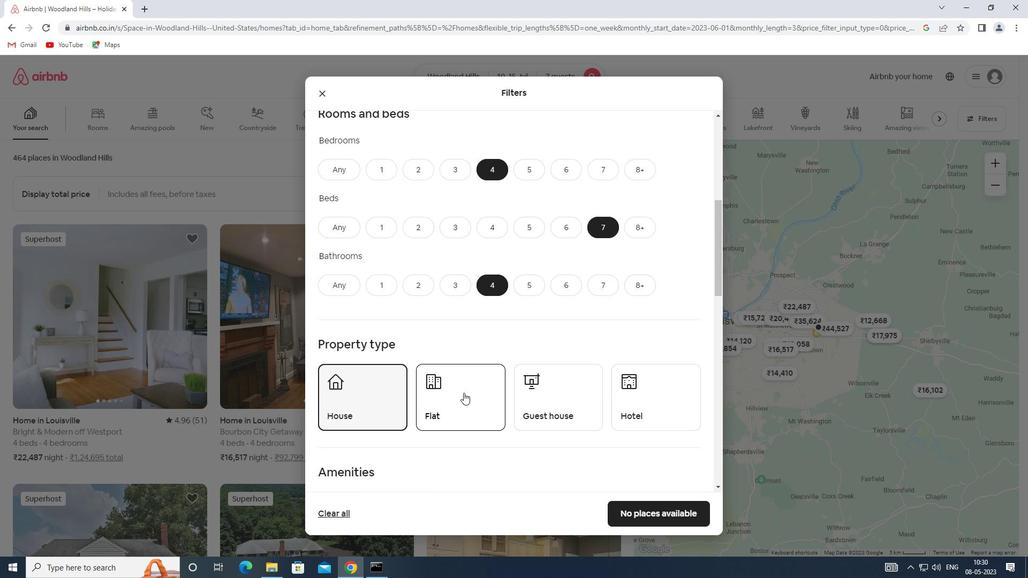 
Action: Mouse moved to (553, 399)
Screenshot: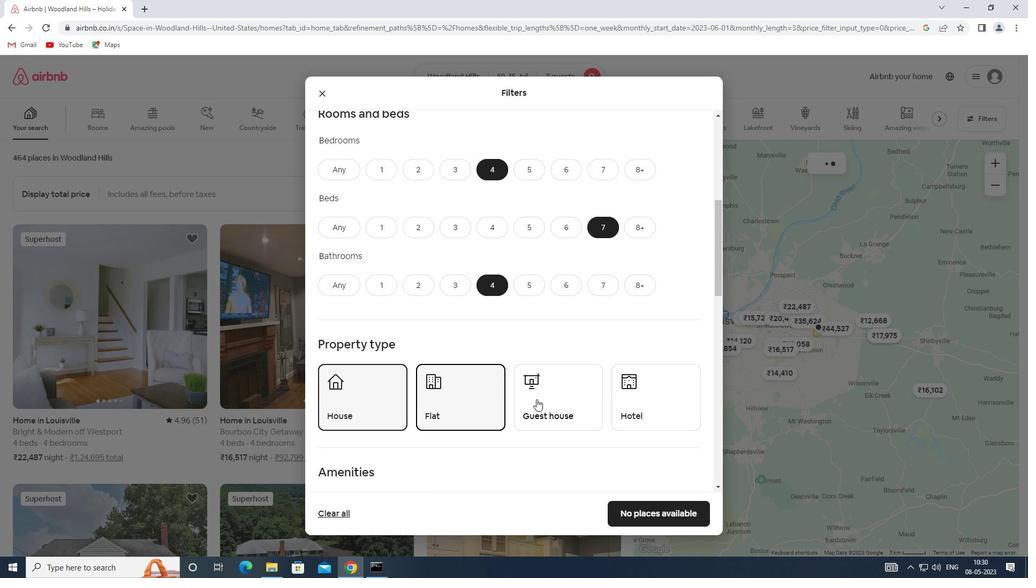 
Action: Mouse pressed left at (553, 399)
Screenshot: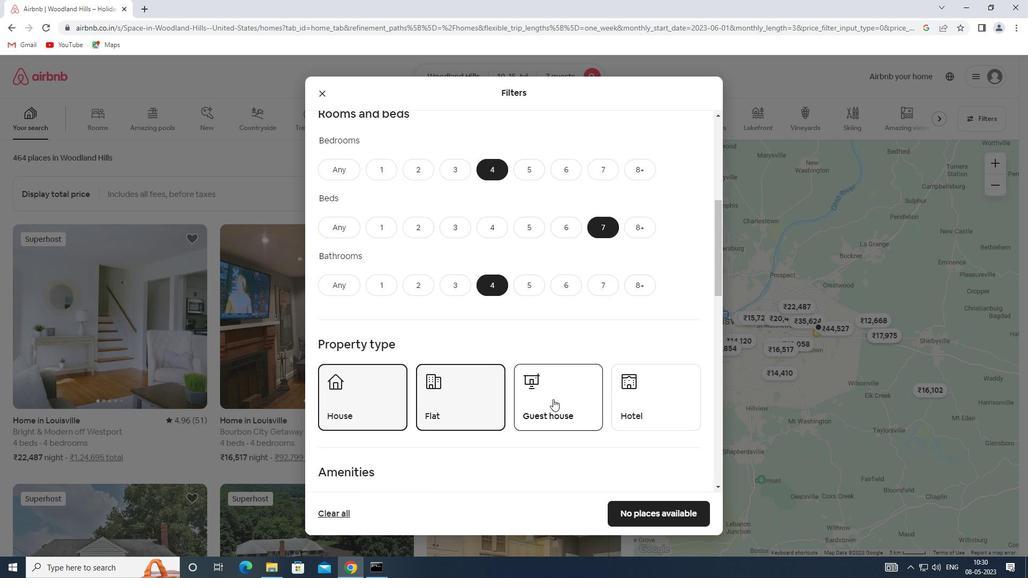 
Action: Mouse scrolled (553, 399) with delta (0, 0)
Screenshot: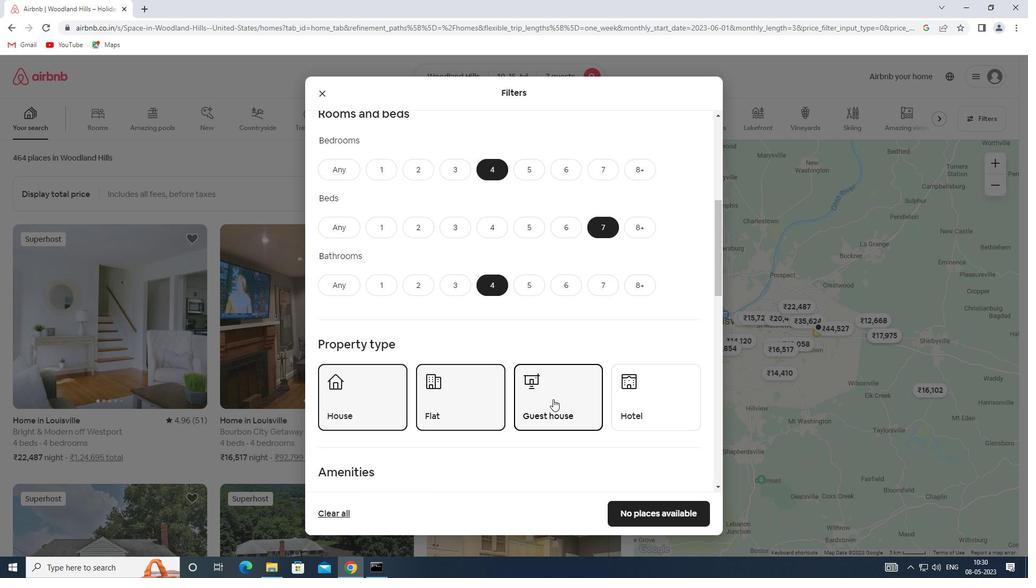 
Action: Mouse scrolled (553, 399) with delta (0, 0)
Screenshot: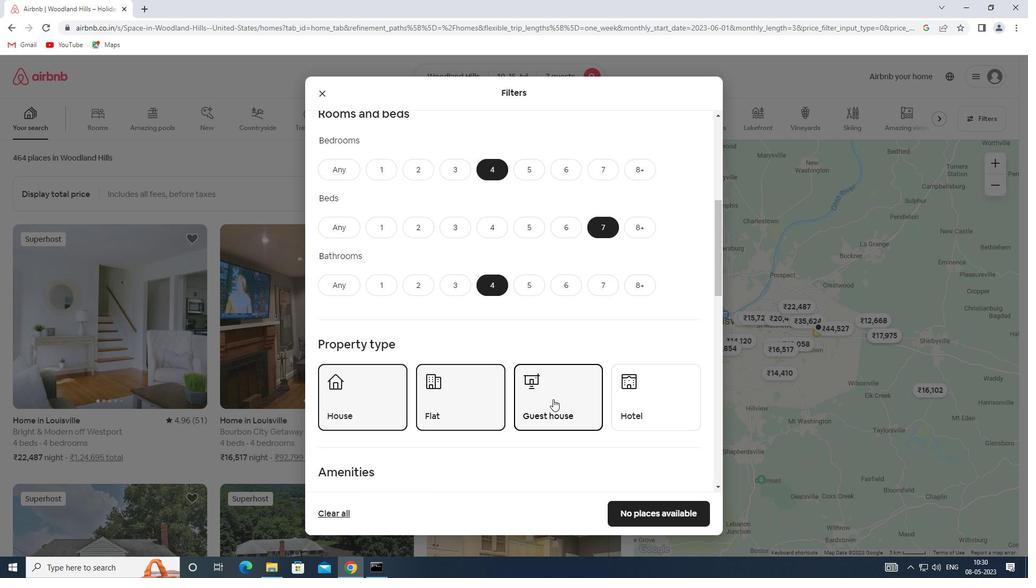 
Action: Mouse scrolled (553, 399) with delta (0, 0)
Screenshot: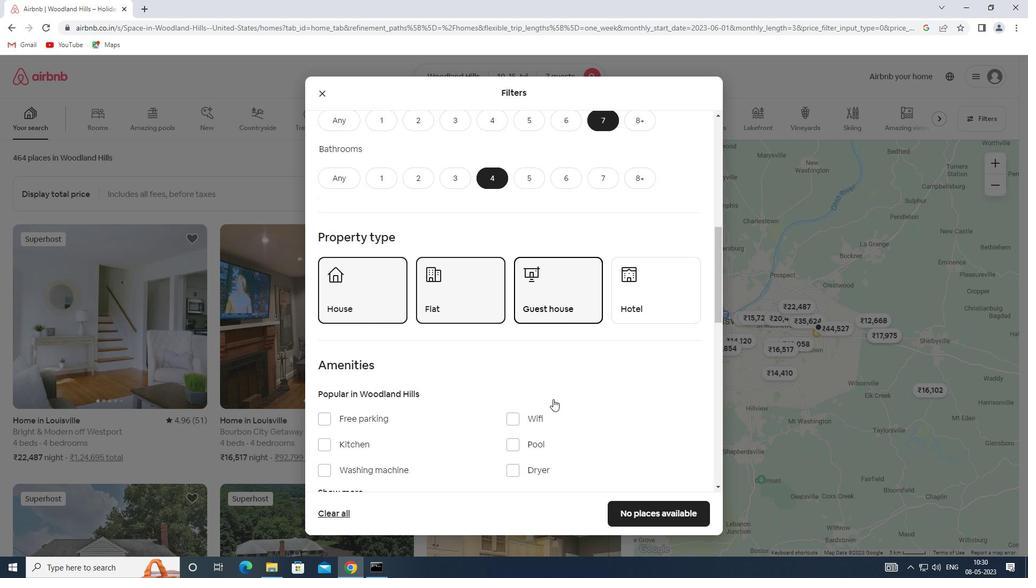 
Action: Mouse scrolled (553, 399) with delta (0, 0)
Screenshot: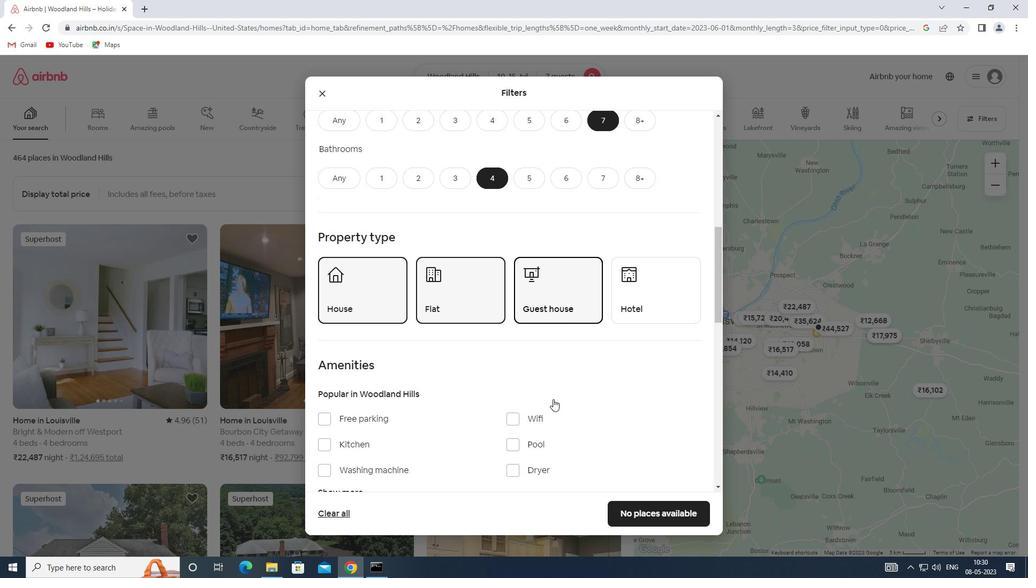 
Action: Mouse moved to (509, 317)
Screenshot: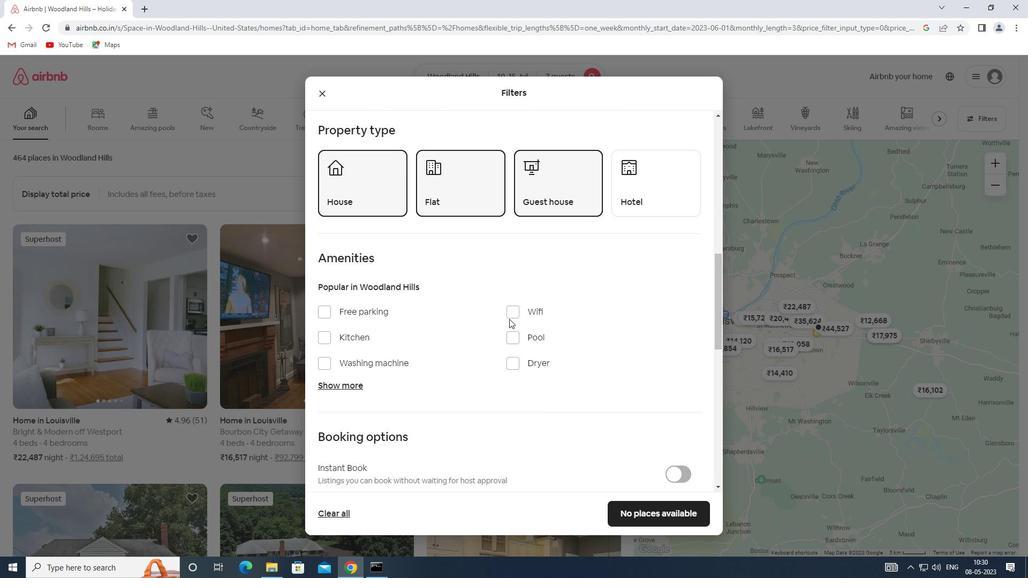
Action: Mouse pressed left at (509, 317)
Screenshot: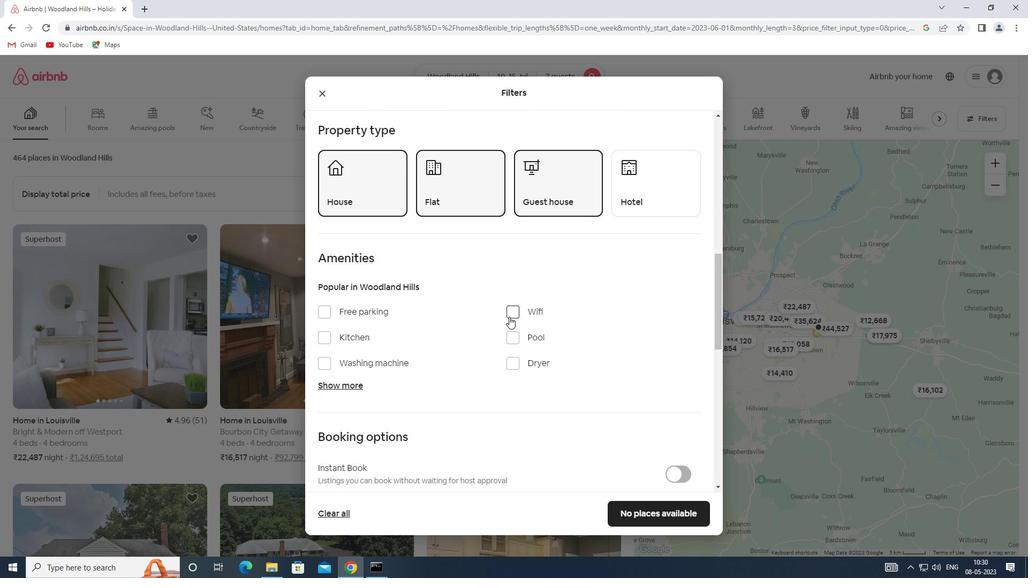 
Action: Mouse moved to (337, 389)
Screenshot: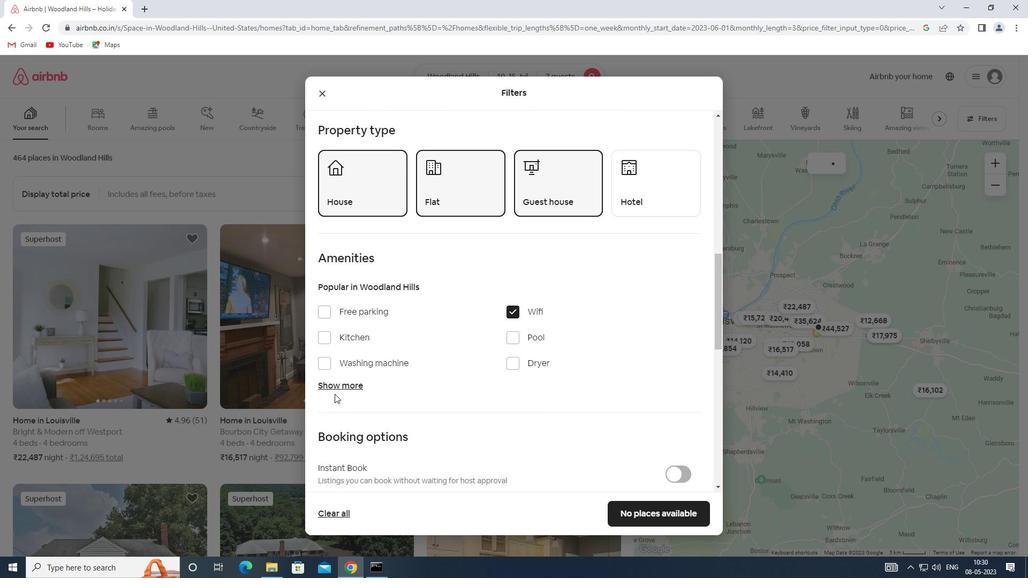 
Action: Mouse pressed left at (337, 389)
Screenshot: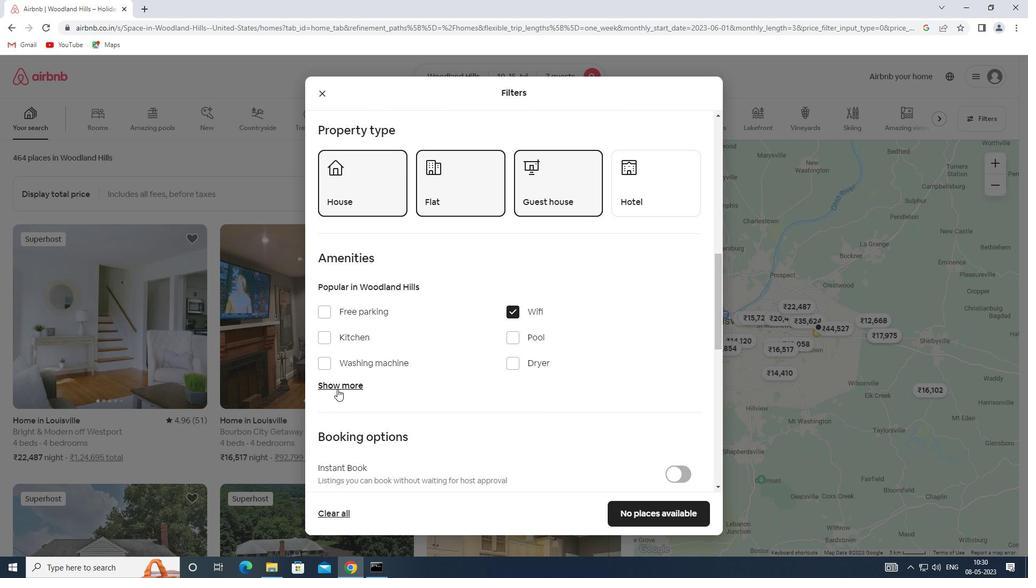 
Action: Mouse scrolled (337, 389) with delta (0, 0)
Screenshot: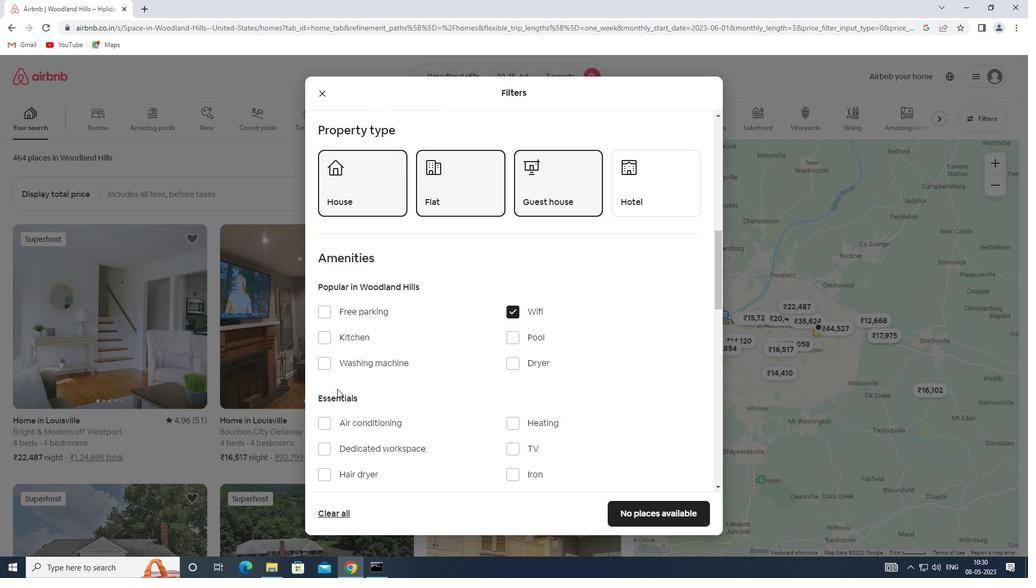 
Action: Mouse moved to (517, 398)
Screenshot: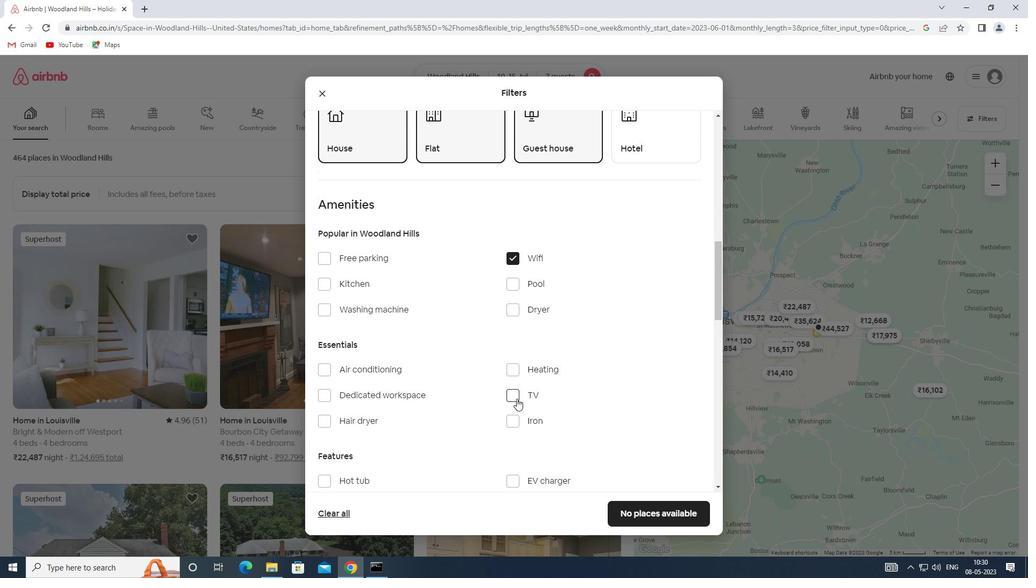 
Action: Mouse pressed left at (517, 398)
Screenshot: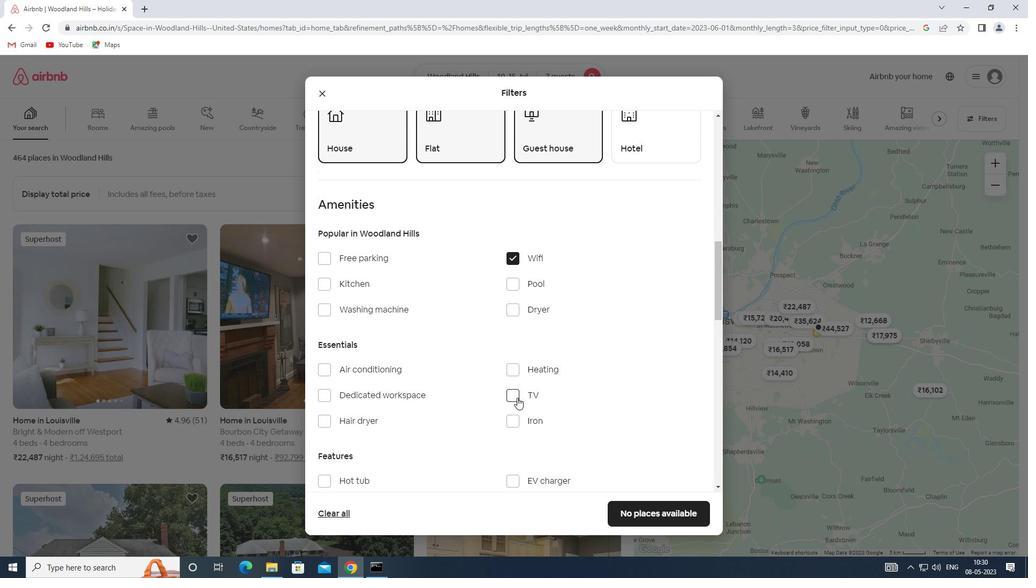 
Action: Mouse moved to (342, 257)
Screenshot: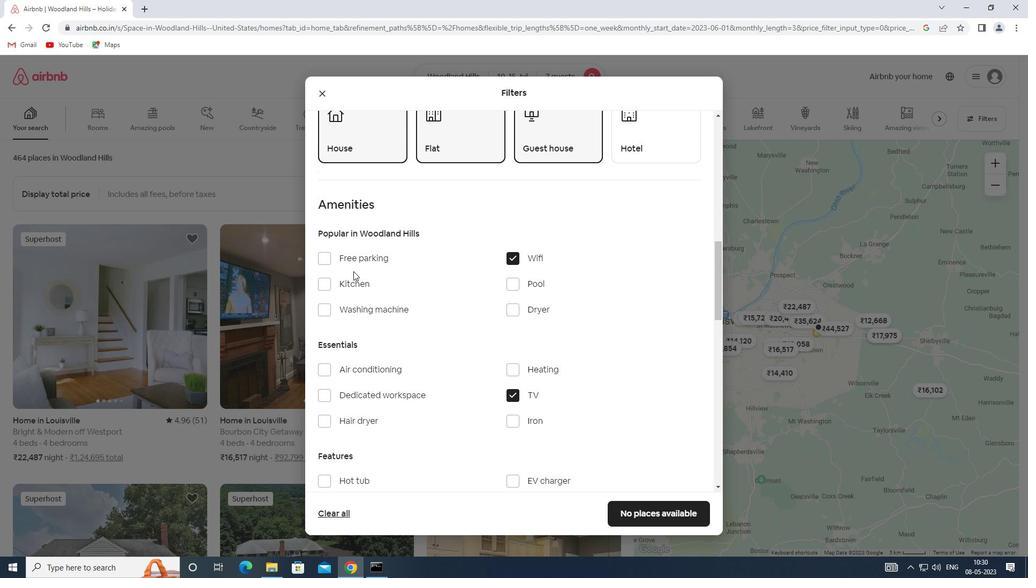 
Action: Mouse pressed left at (342, 257)
Screenshot: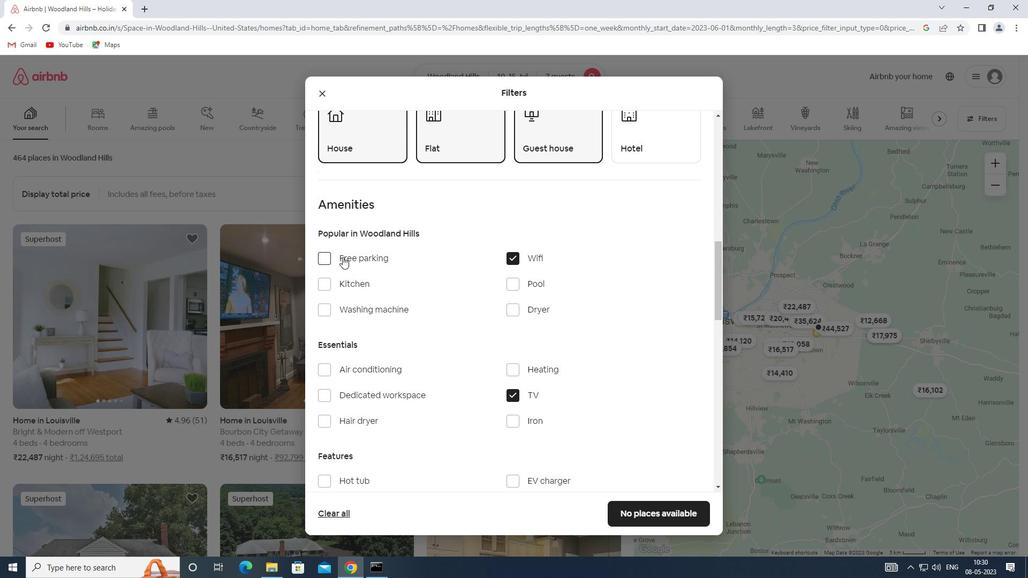 
Action: Mouse moved to (413, 322)
Screenshot: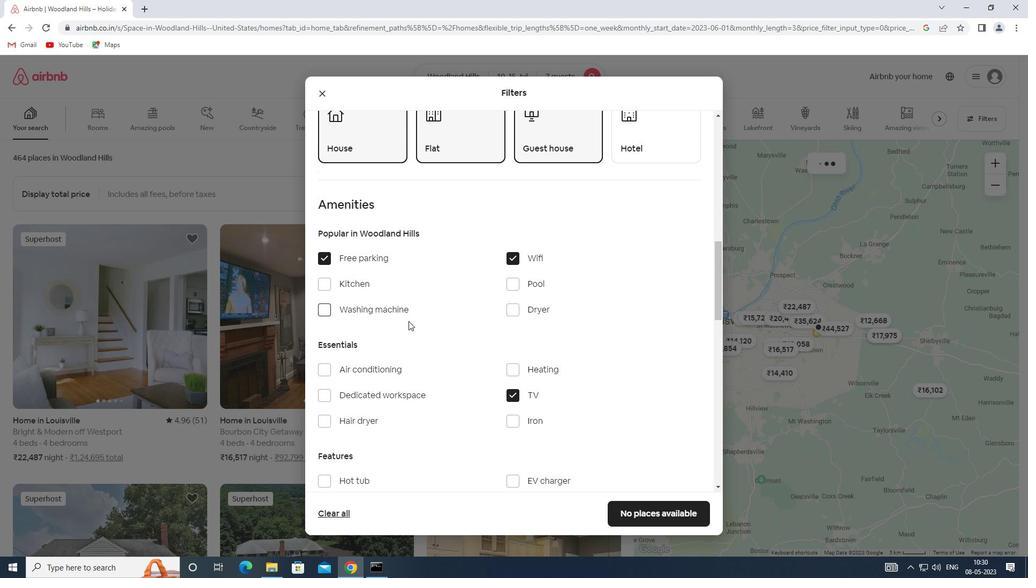
Action: Mouse scrolled (413, 322) with delta (0, 0)
Screenshot: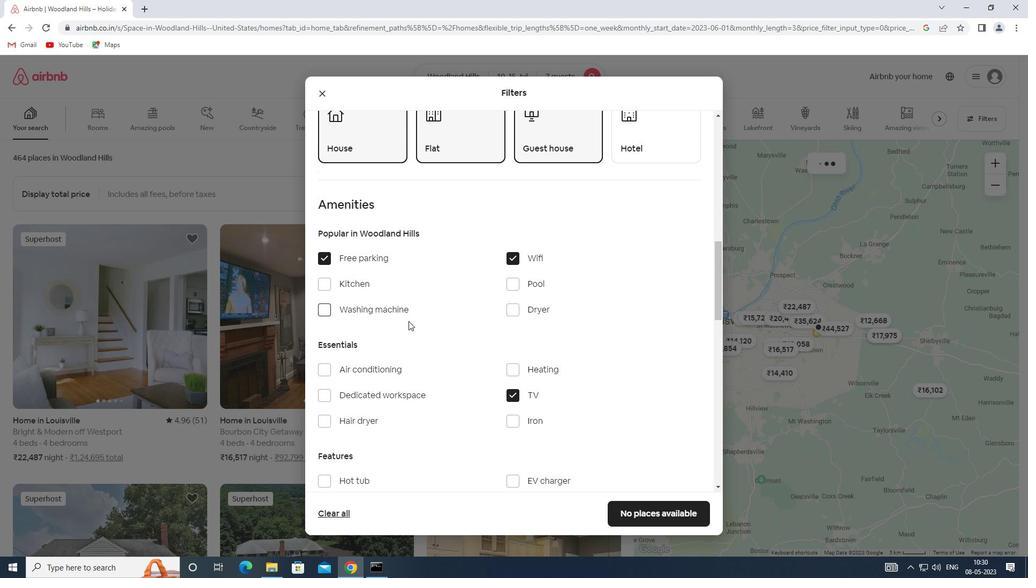 
Action: Mouse moved to (414, 325)
Screenshot: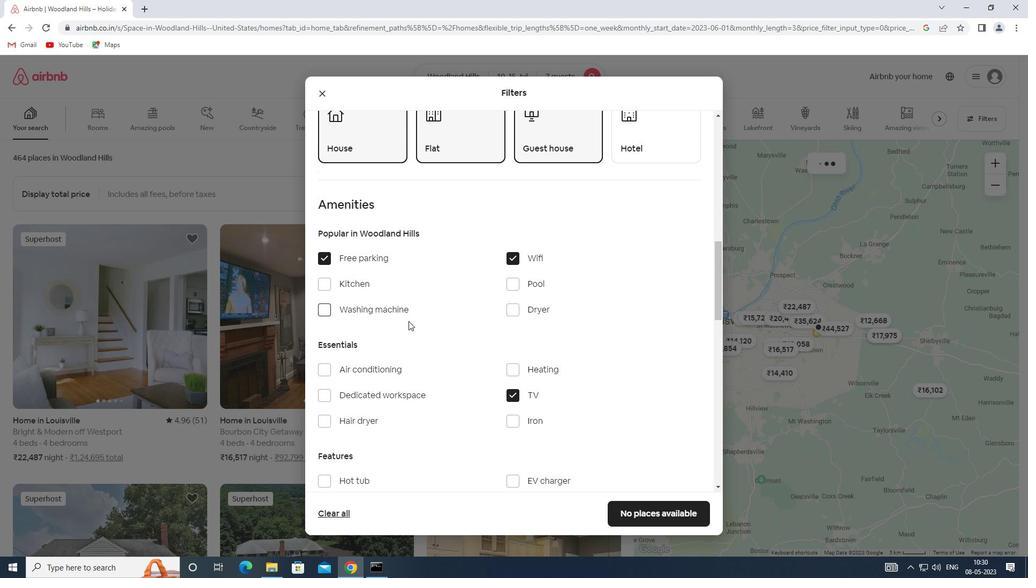 
Action: Mouse scrolled (414, 325) with delta (0, 0)
Screenshot: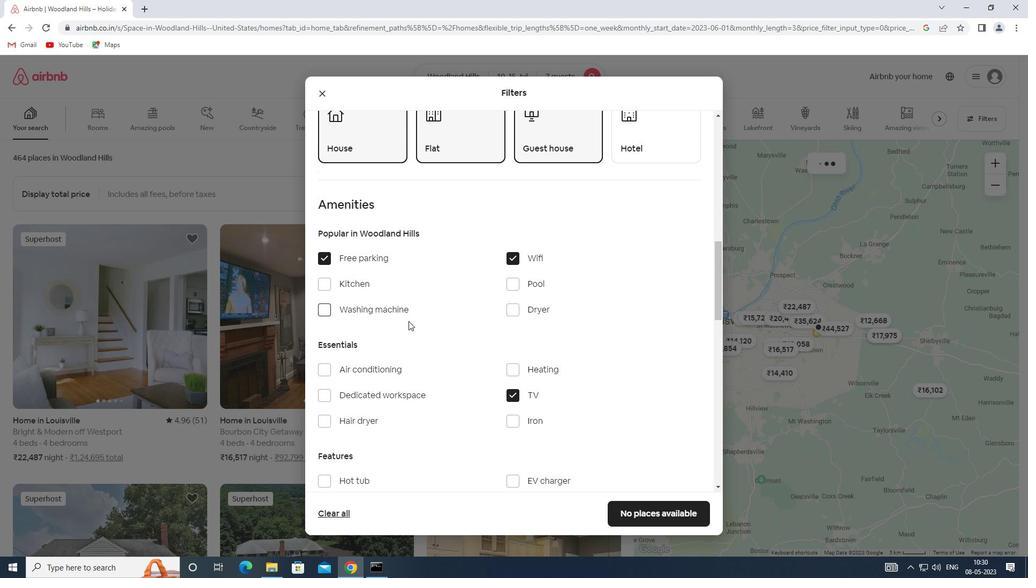 
Action: Mouse moved to (419, 333)
Screenshot: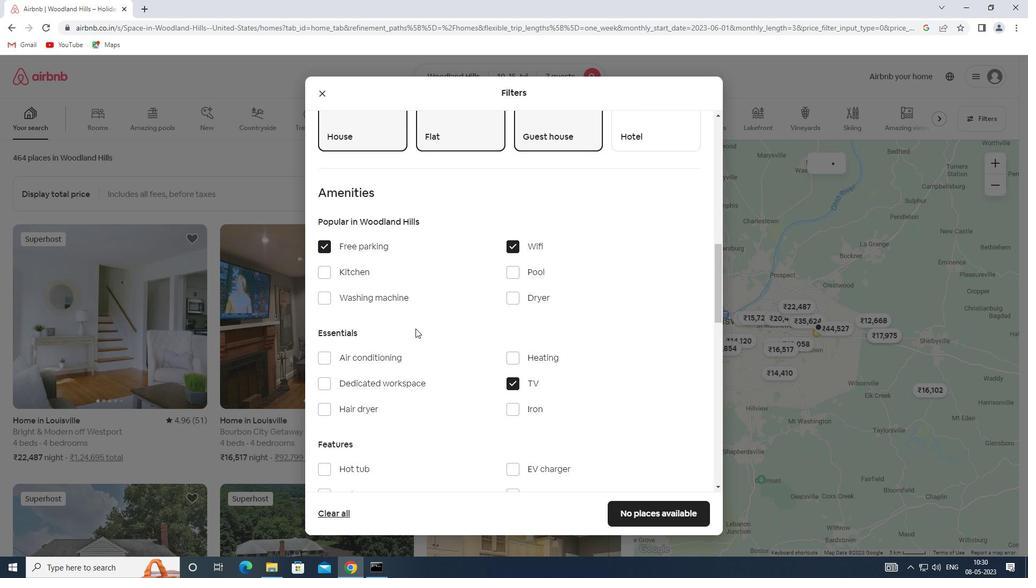 
Action: Mouse scrolled (419, 333) with delta (0, 0)
Screenshot: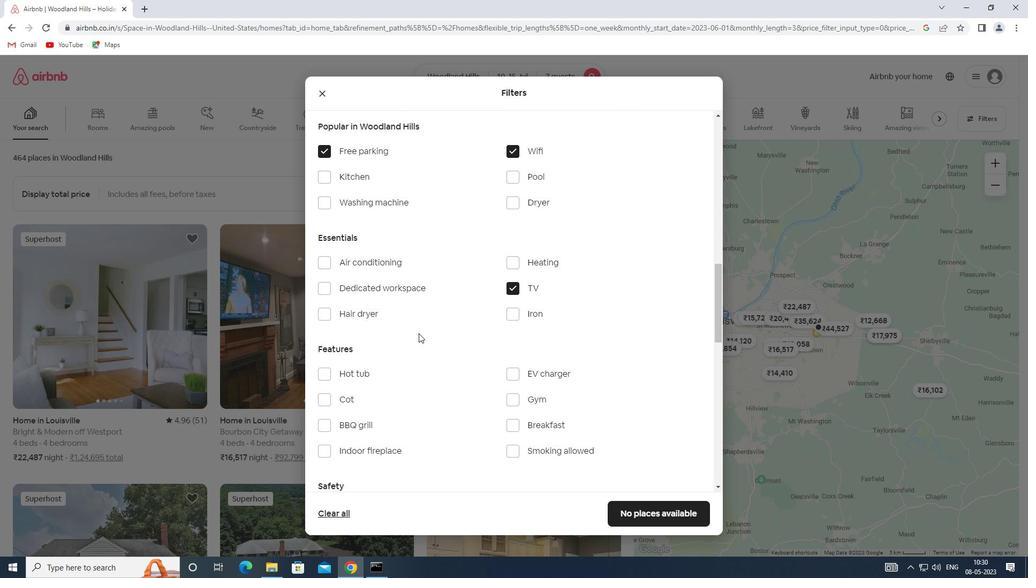 
Action: Mouse moved to (511, 341)
Screenshot: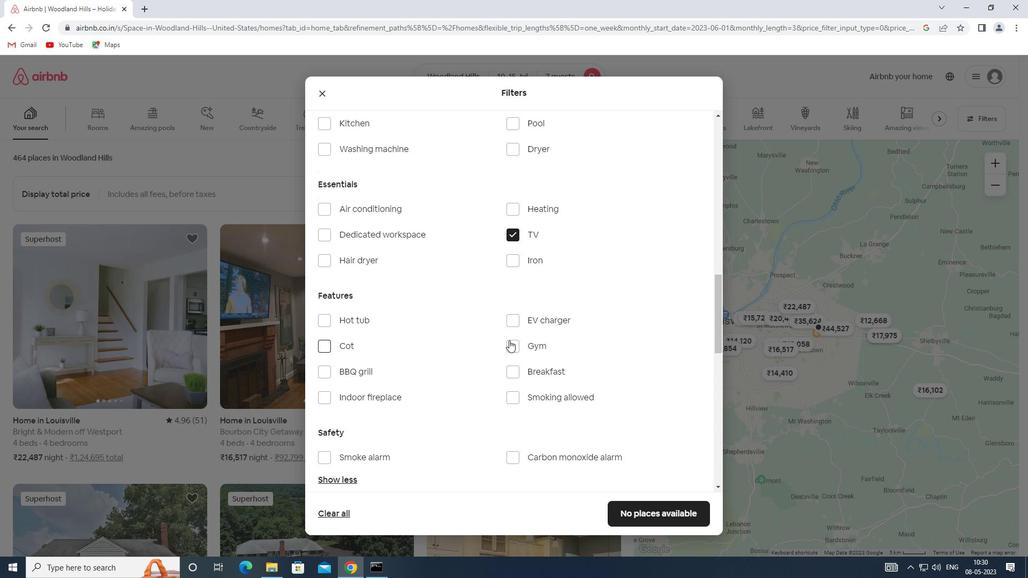 
Action: Mouse pressed left at (511, 341)
Screenshot: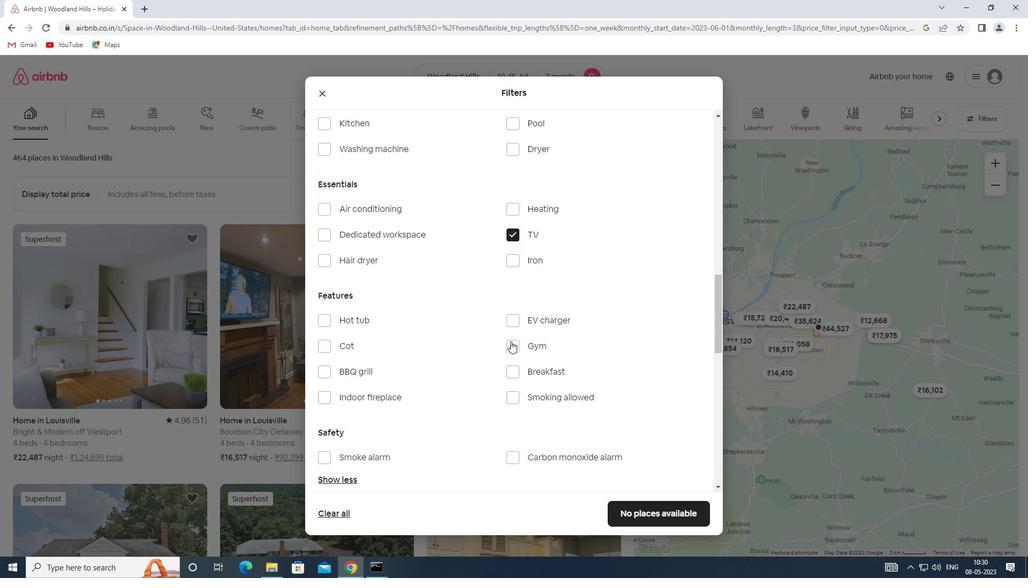 
Action: Mouse moved to (510, 373)
Screenshot: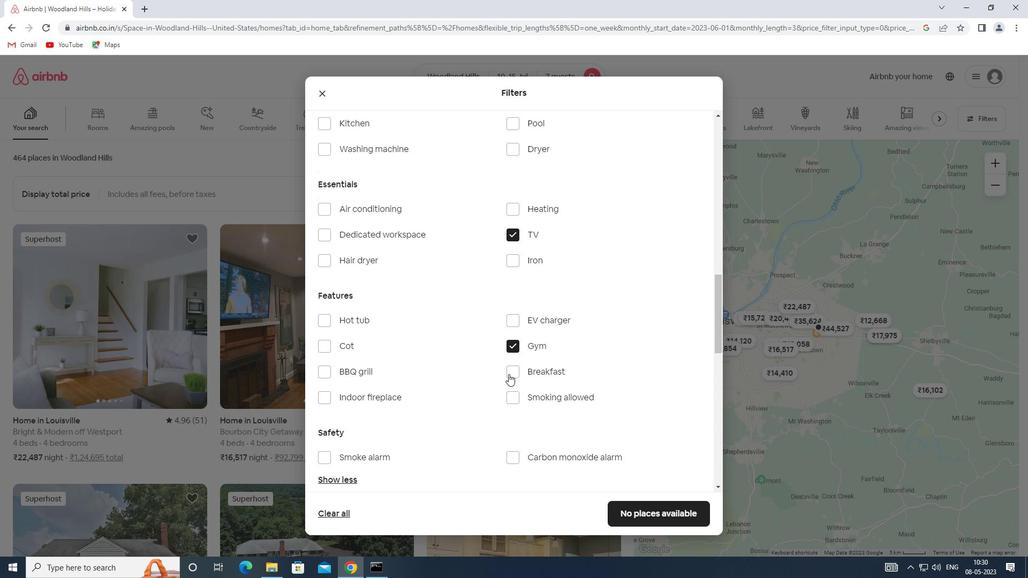 
Action: Mouse pressed left at (510, 373)
Screenshot: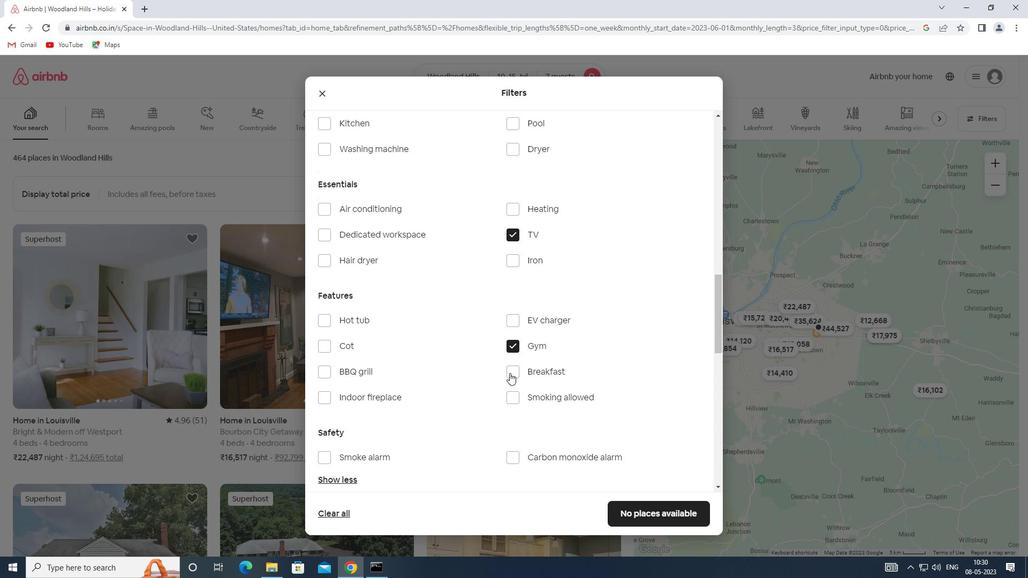 
Action: Mouse moved to (475, 387)
Screenshot: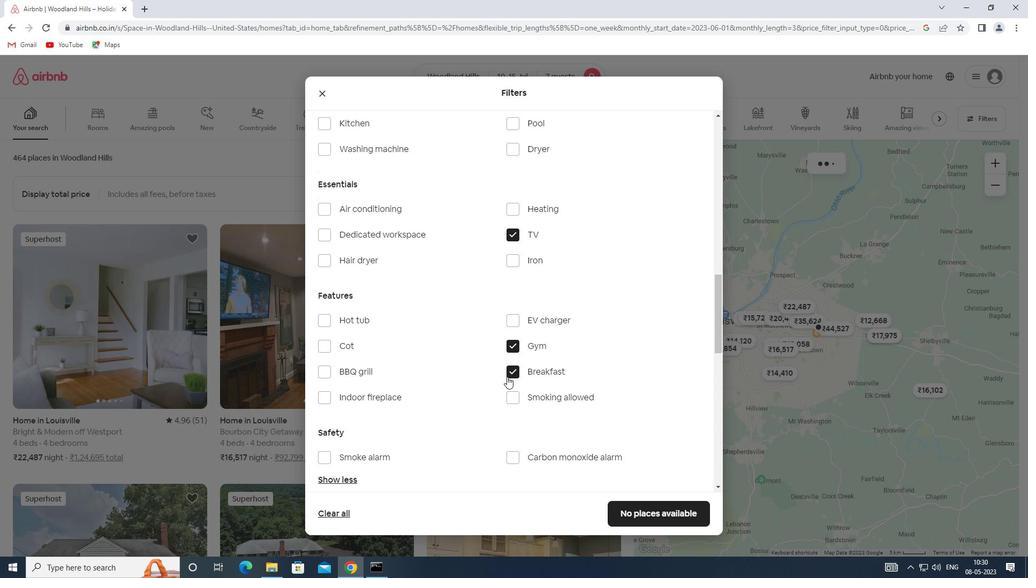
Action: Mouse scrolled (475, 387) with delta (0, 0)
Screenshot: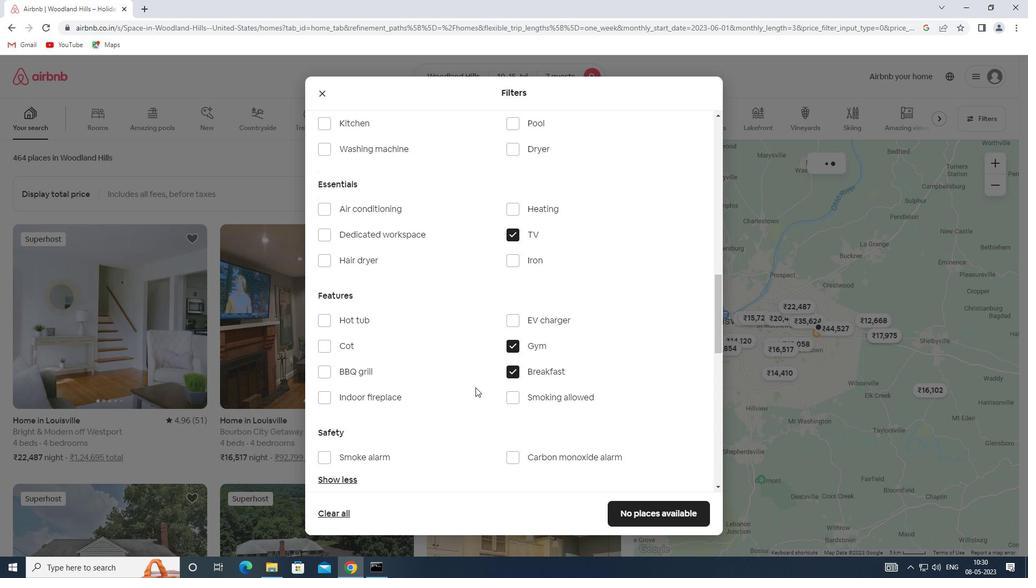 
Action: Mouse scrolled (475, 387) with delta (0, 0)
Screenshot: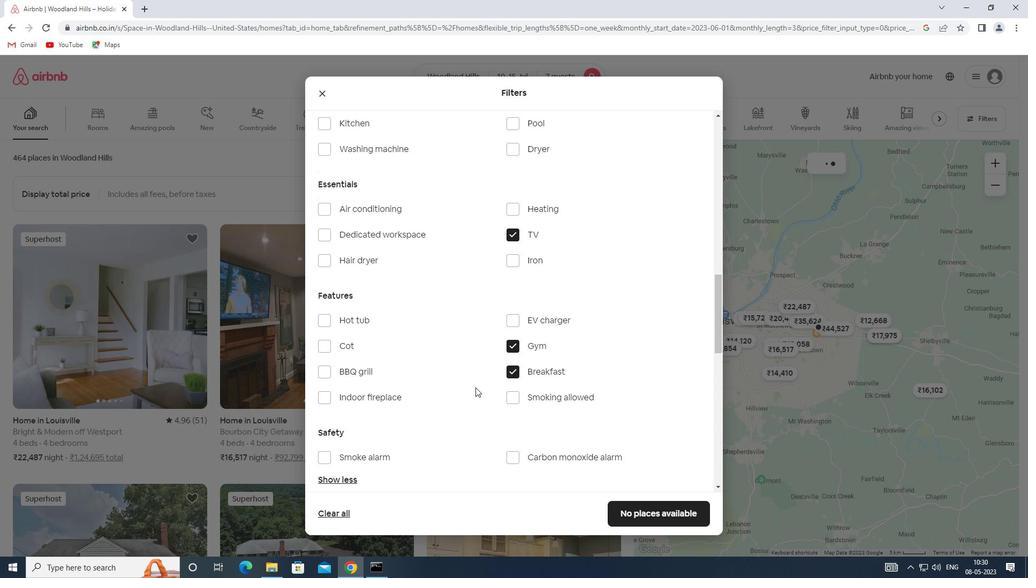 
Action: Mouse scrolled (475, 387) with delta (0, 0)
Screenshot: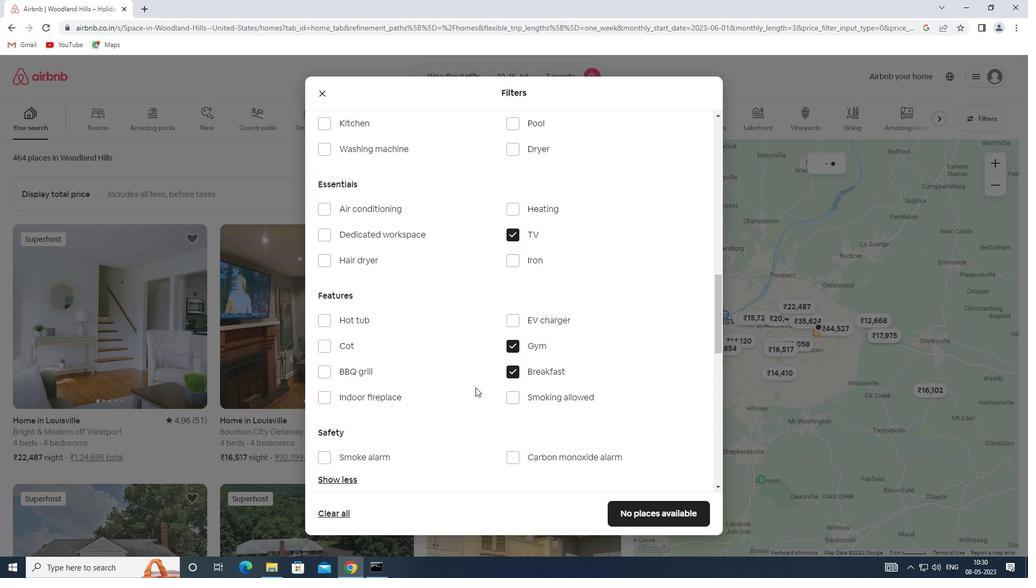 
Action: Mouse scrolled (475, 387) with delta (0, 0)
Screenshot: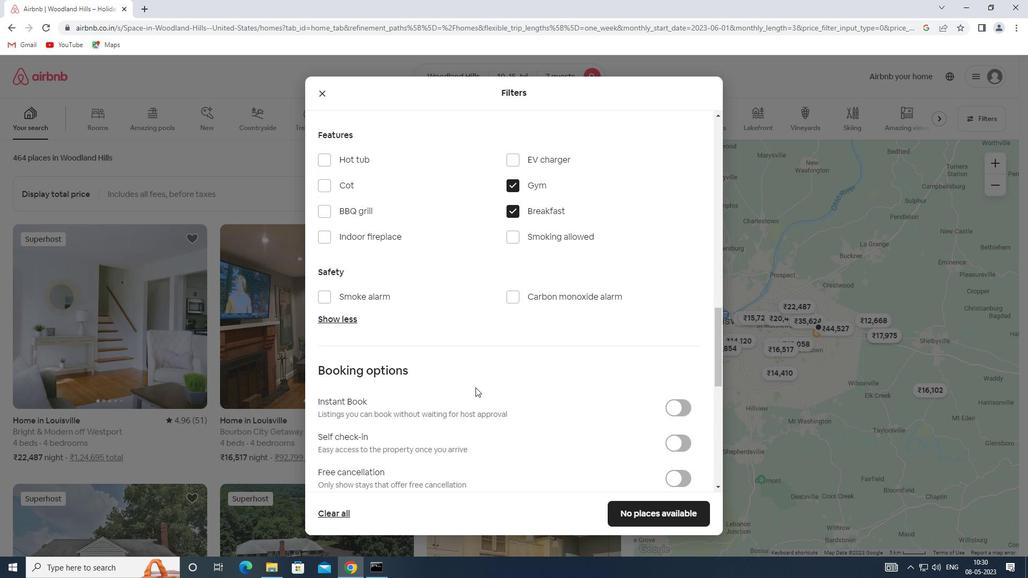 
Action: Mouse scrolled (475, 387) with delta (0, 0)
Screenshot: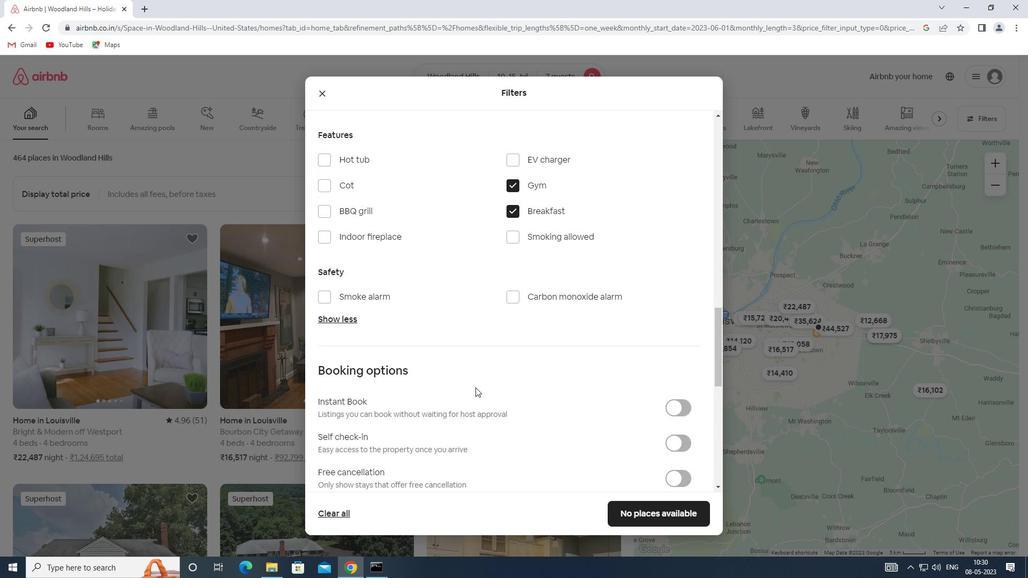 
Action: Mouse moved to (686, 333)
Screenshot: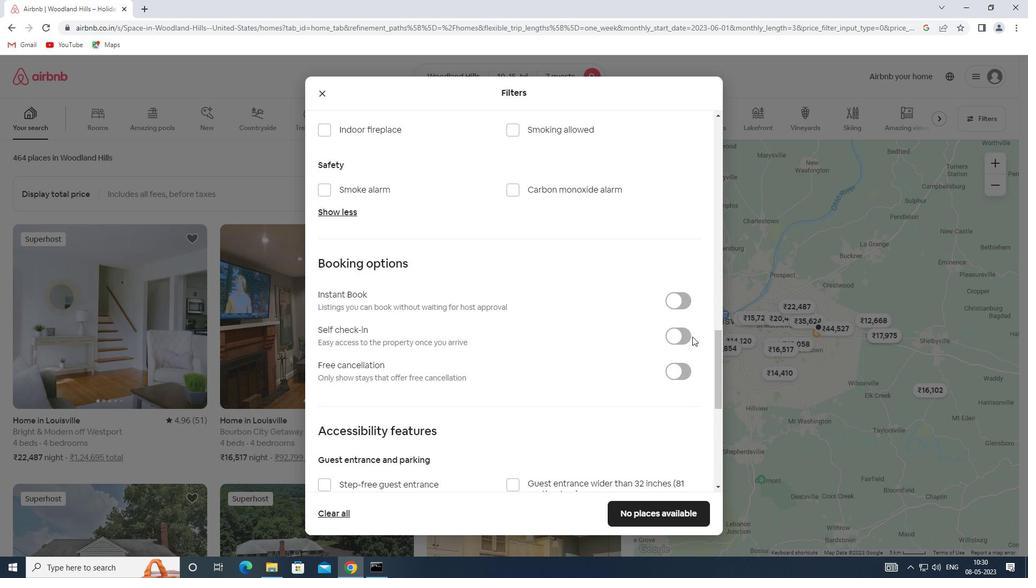 
Action: Mouse pressed left at (686, 333)
Screenshot: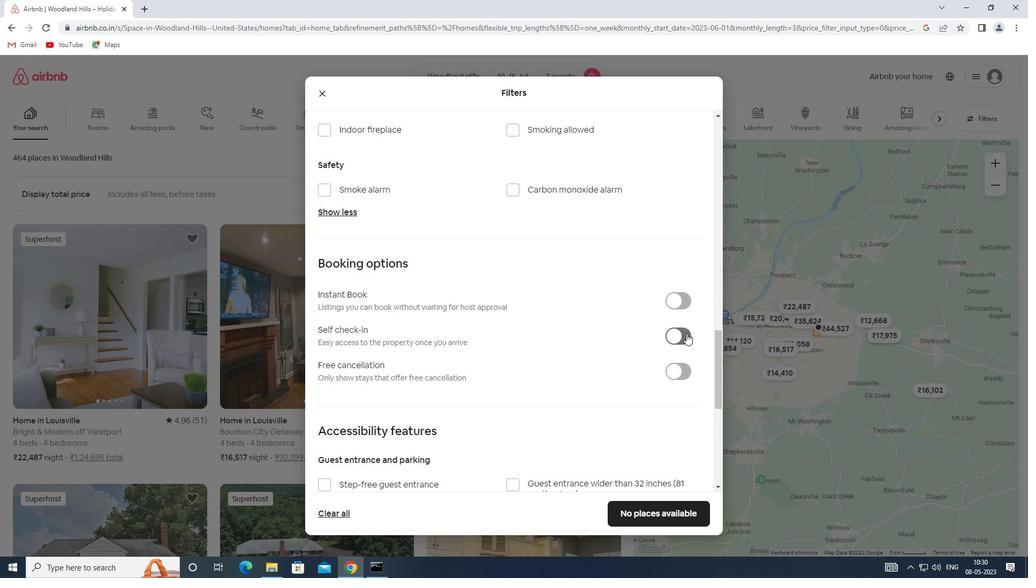 
Action: Mouse moved to (524, 379)
Screenshot: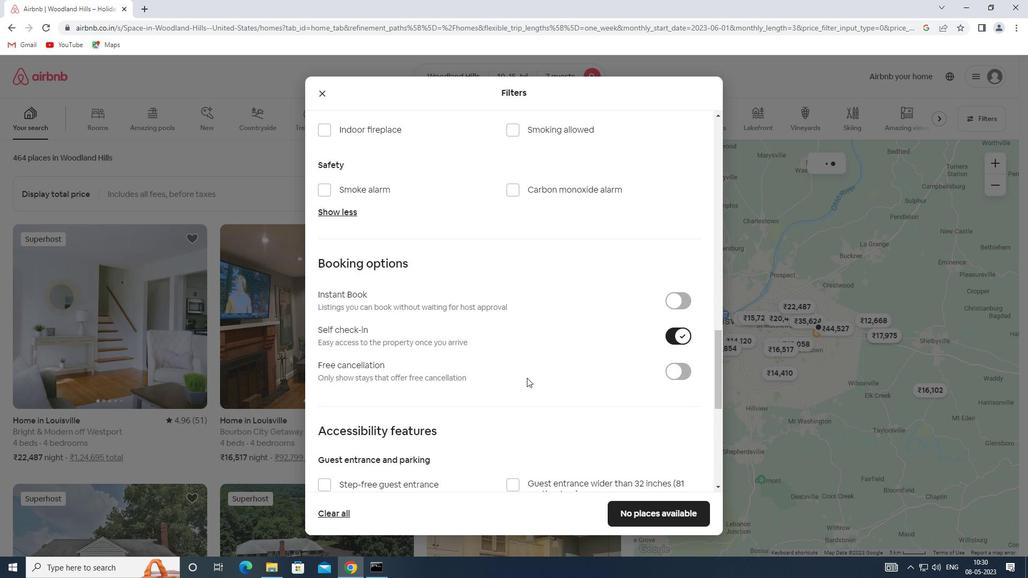 
Action: Mouse scrolled (524, 379) with delta (0, 0)
Screenshot: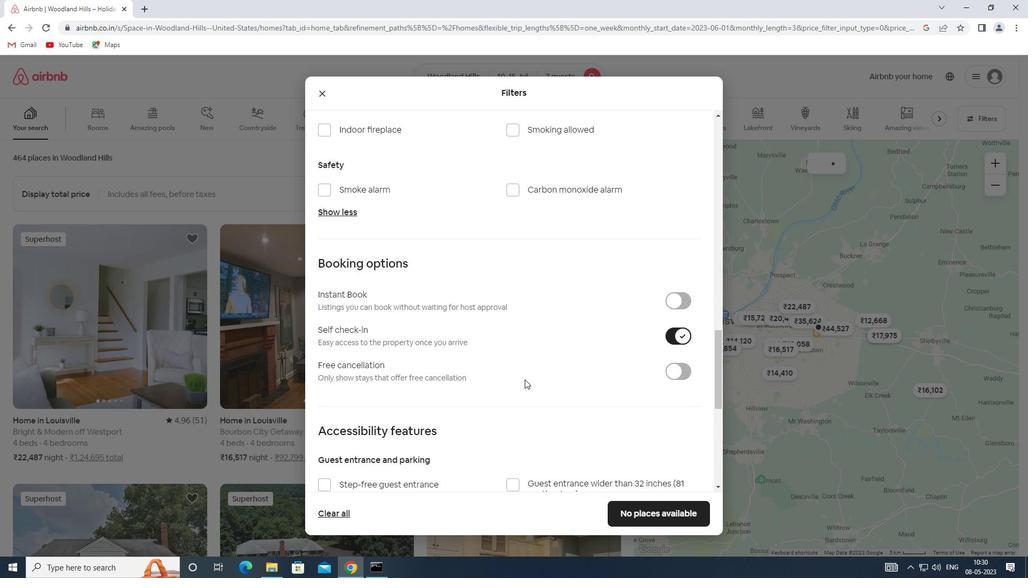 
Action: Mouse scrolled (524, 379) with delta (0, 0)
Screenshot: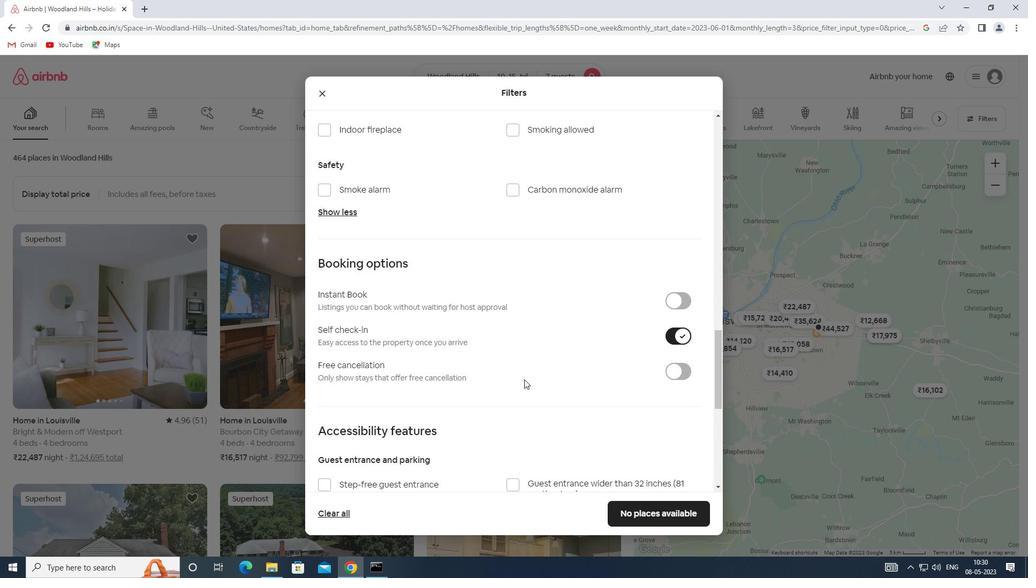 
Action: Mouse scrolled (524, 379) with delta (0, 0)
Screenshot: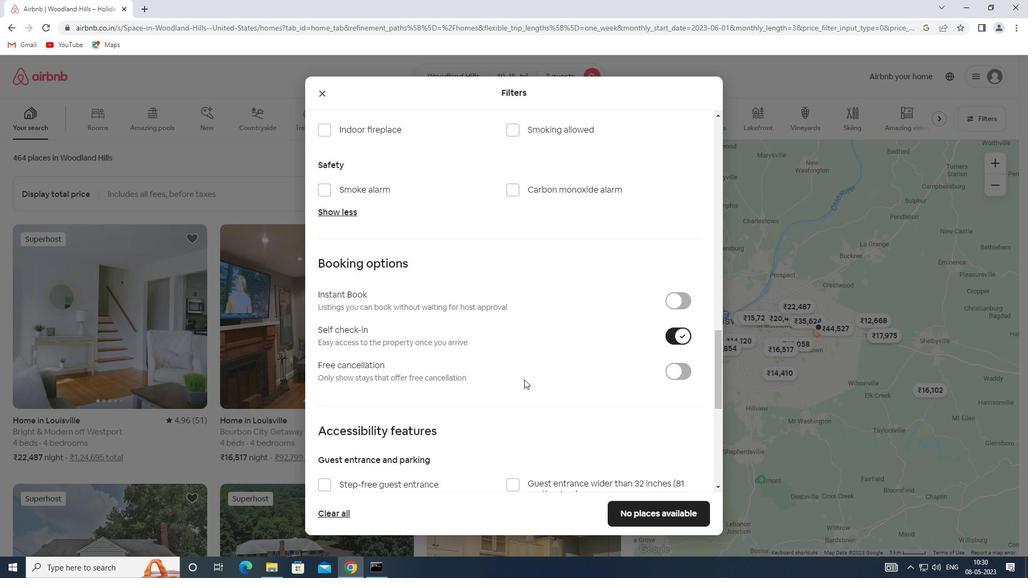 
Action: Mouse scrolled (524, 379) with delta (0, 0)
Screenshot: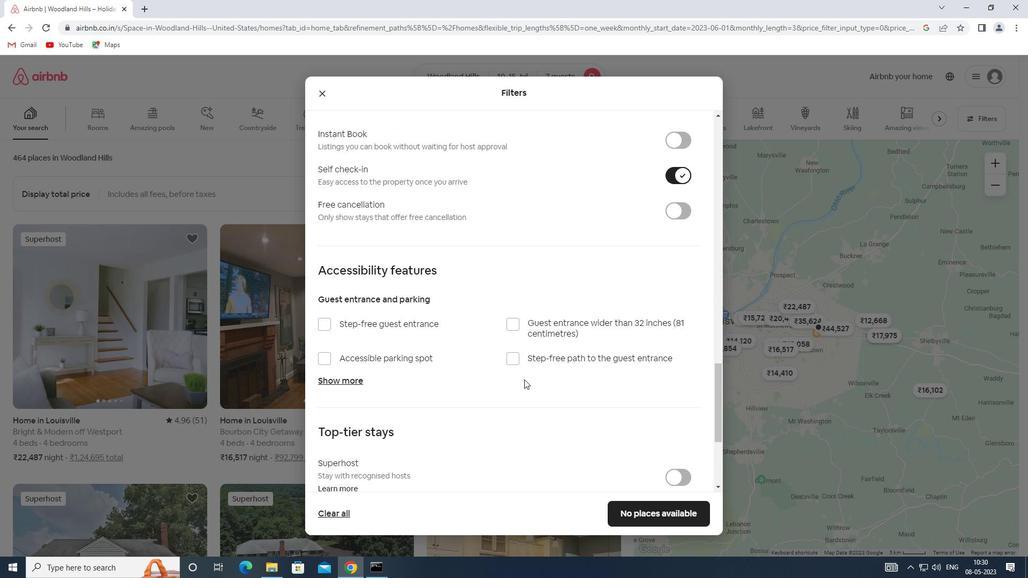 
Action: Mouse scrolled (524, 379) with delta (0, 0)
Screenshot: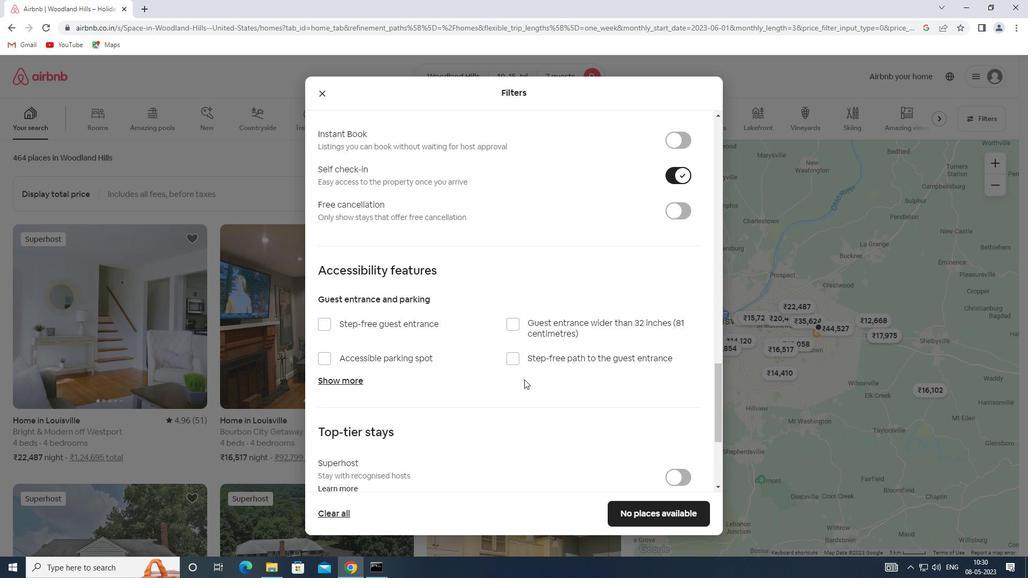 
Action: Mouse scrolled (524, 379) with delta (0, 0)
Screenshot: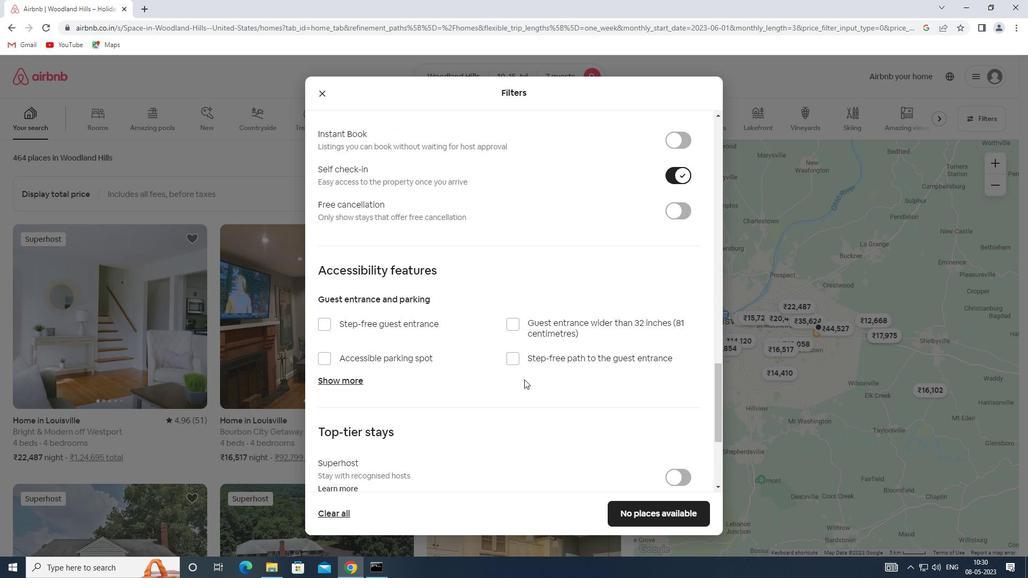 
Action: Mouse scrolled (524, 379) with delta (0, 0)
Screenshot: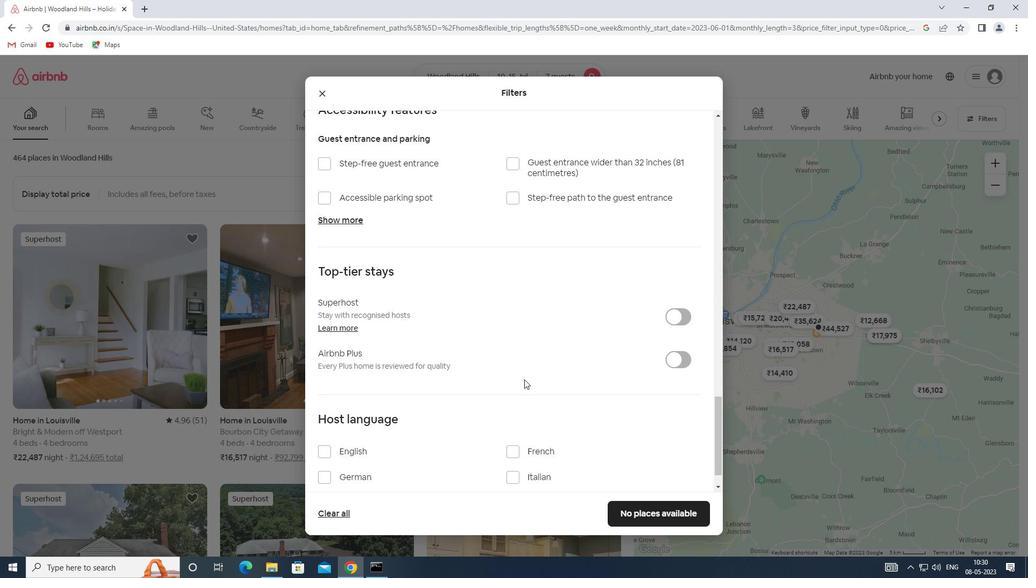 
Action: Mouse scrolled (524, 379) with delta (0, 0)
Screenshot: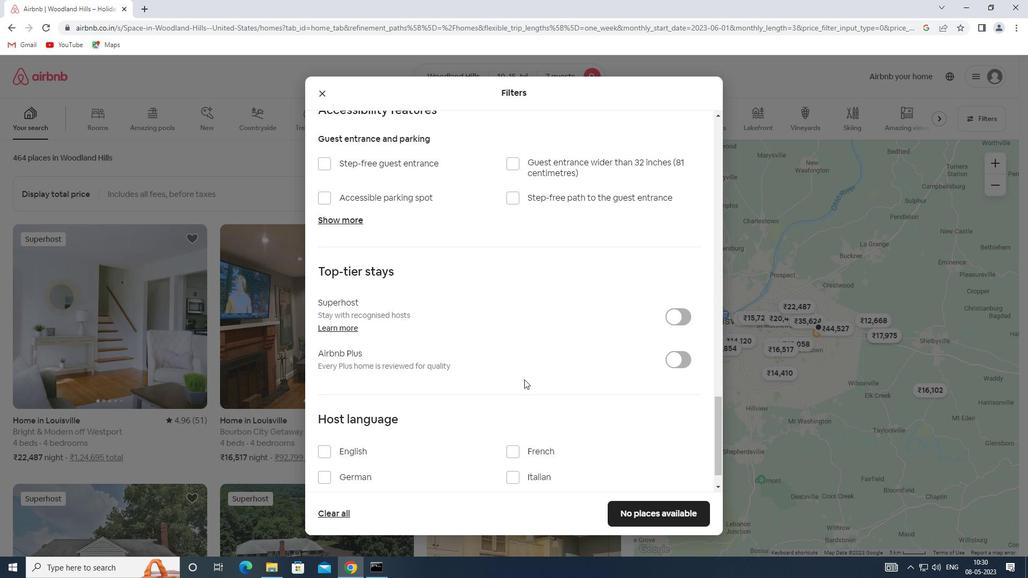 
Action: Mouse moved to (326, 413)
Screenshot: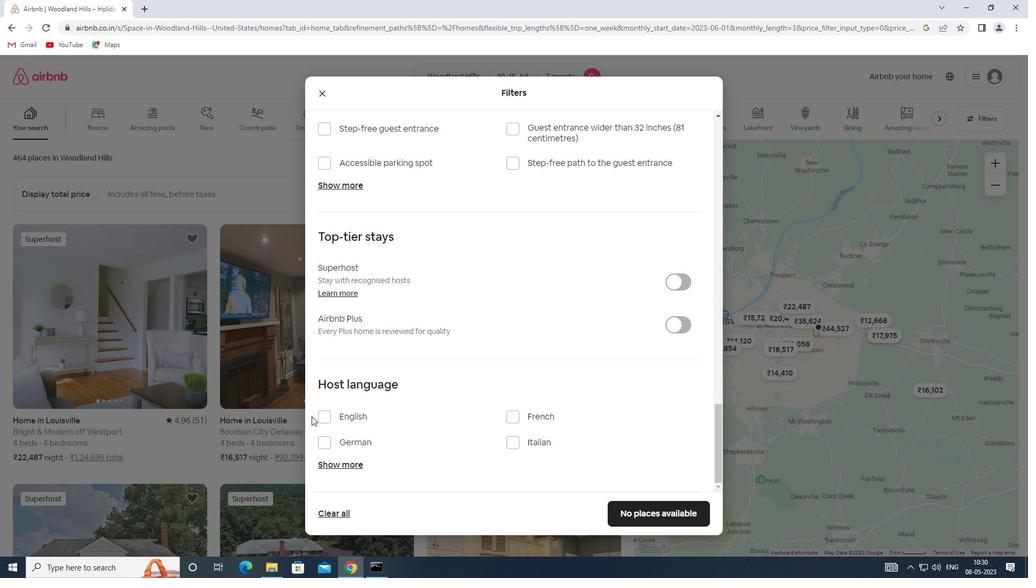 
Action: Mouse pressed left at (326, 413)
Screenshot: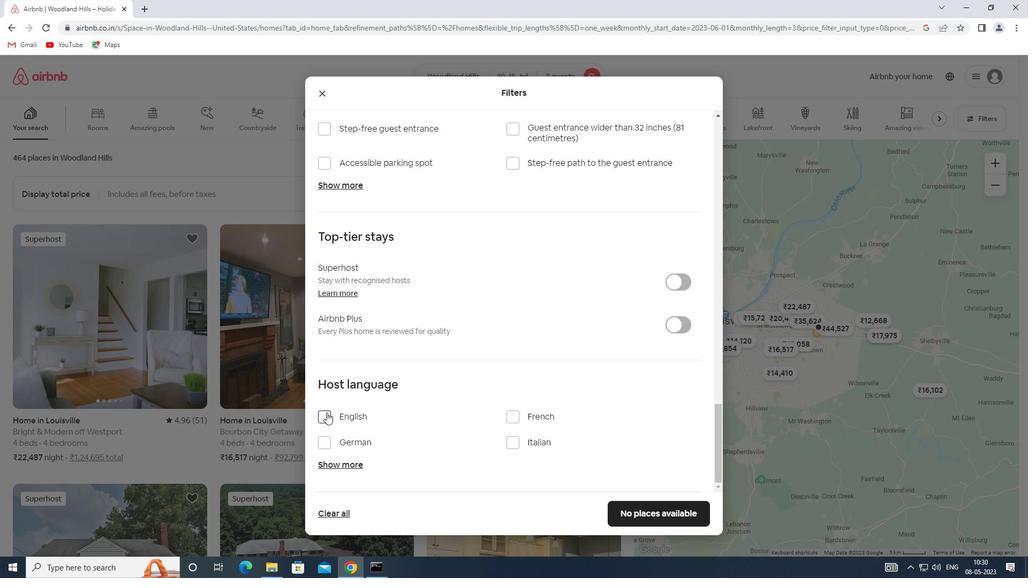 
Action: Mouse moved to (675, 513)
Screenshot: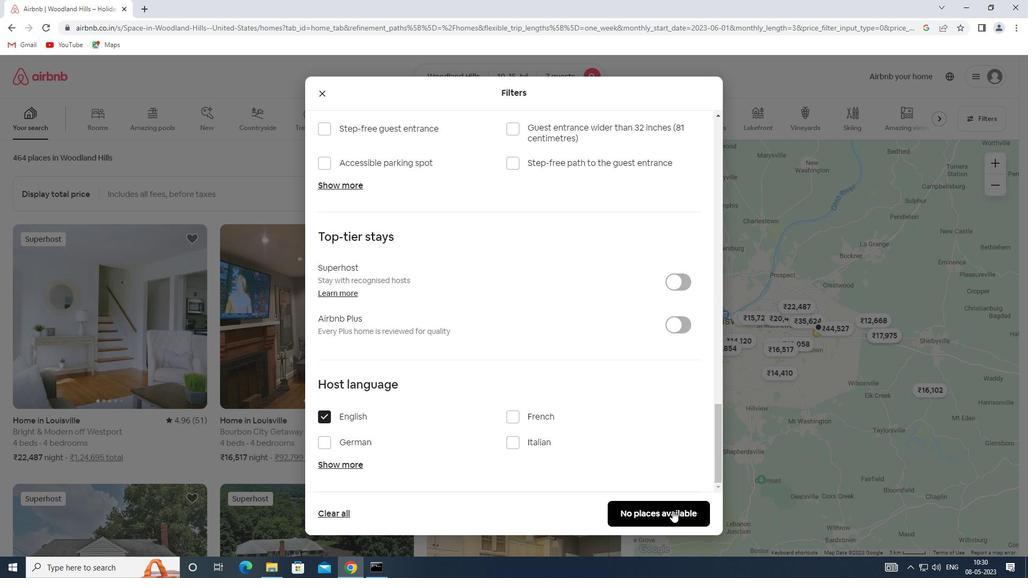 
Action: Mouse pressed left at (675, 513)
Screenshot: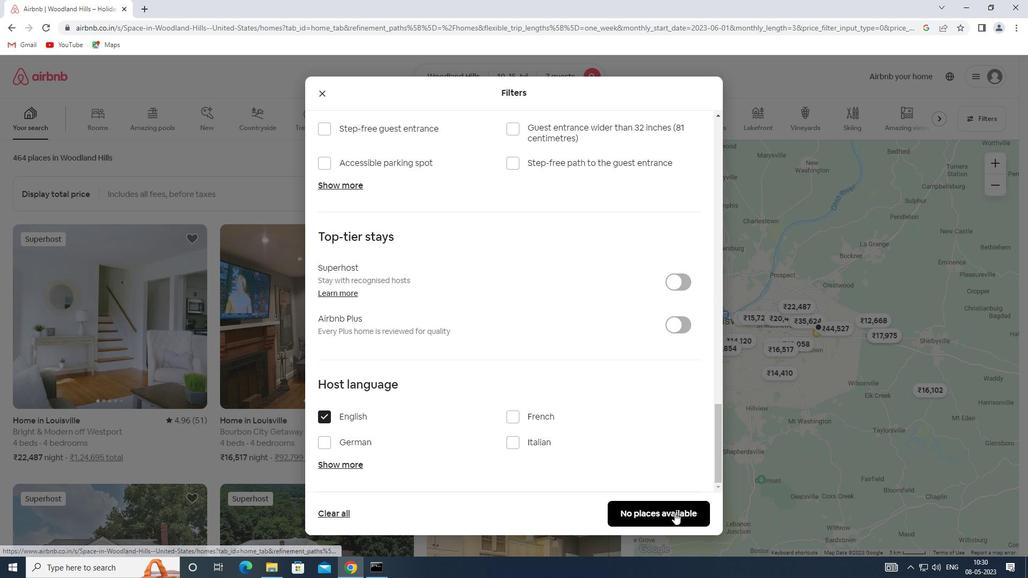 
